 Task: Look for space in El Attaf, Algeria from 7th July, 2023 to 15th July, 2023 for 6 adults in price range Rs.15000 to Rs.20000. Place can be entire place with 3 bedrooms having 3 beds and 3 bathrooms. Property type can be house, flat, hotel. Amenities needed are: washing machine. Booking option can be shelf check-in. Required host language is .
Action: Mouse moved to (371, 77)
Screenshot: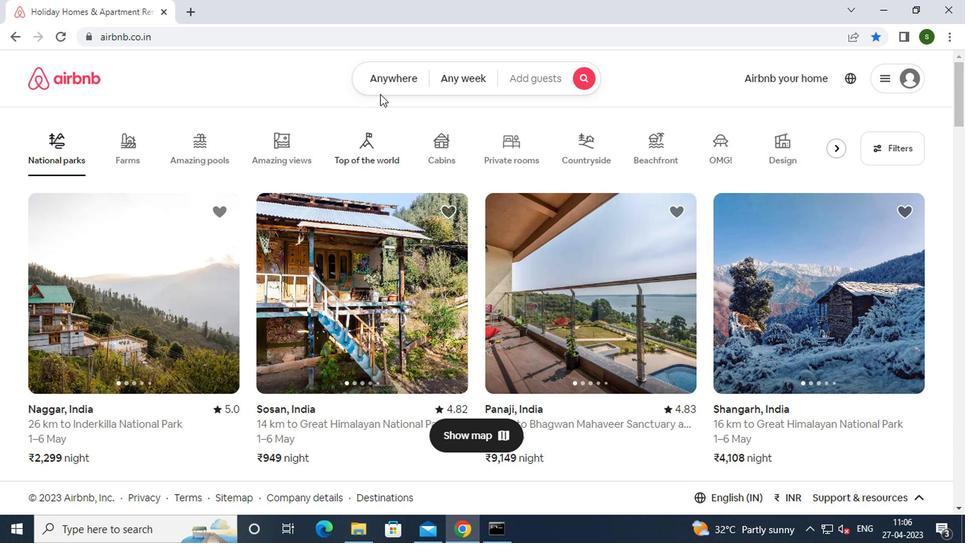 
Action: Mouse pressed left at (371, 77)
Screenshot: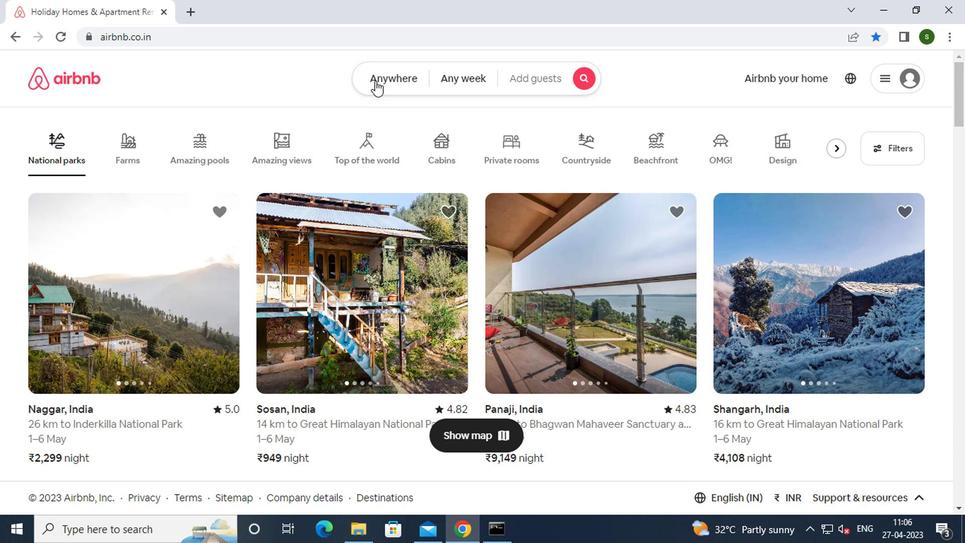 
Action: Mouse moved to (284, 140)
Screenshot: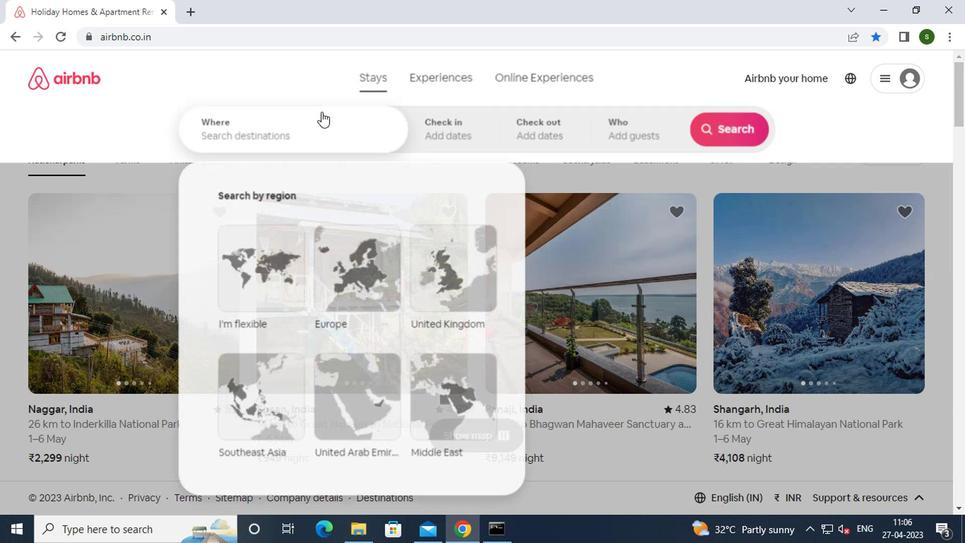 
Action: Mouse pressed left at (284, 140)
Screenshot: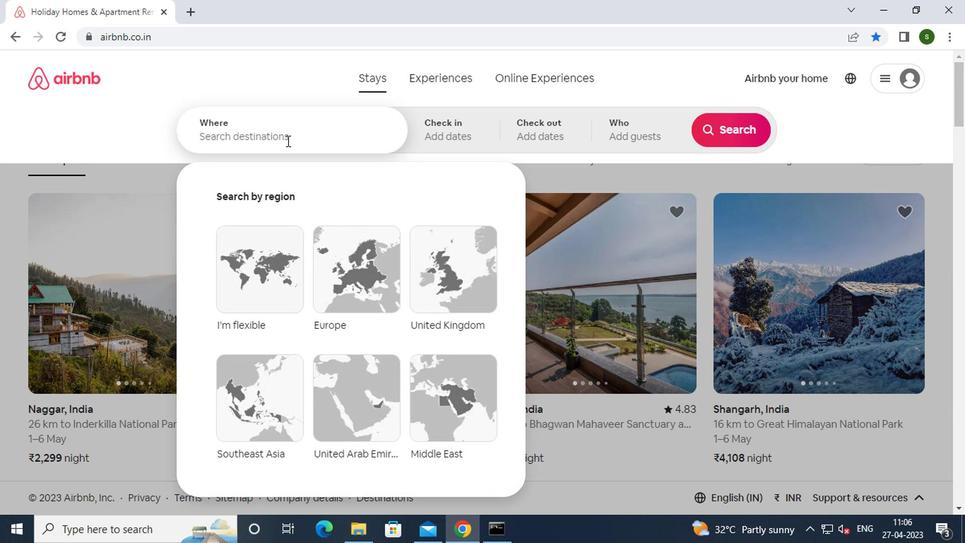 
Action: Key pressed e<Key.caps_lock>l<Key.space><Key.caps_lock>a<Key.caps_lock>ttaf
Screenshot: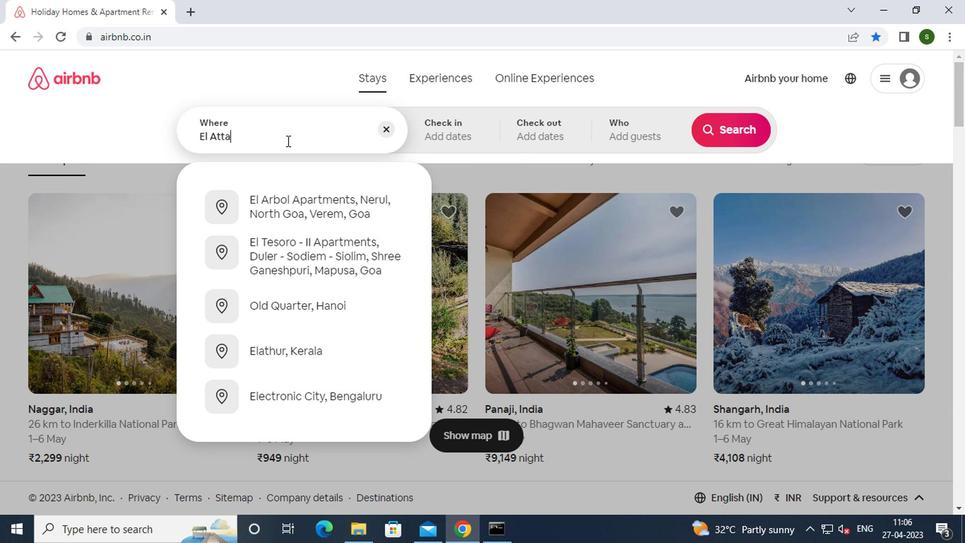 
Action: Mouse moved to (319, 206)
Screenshot: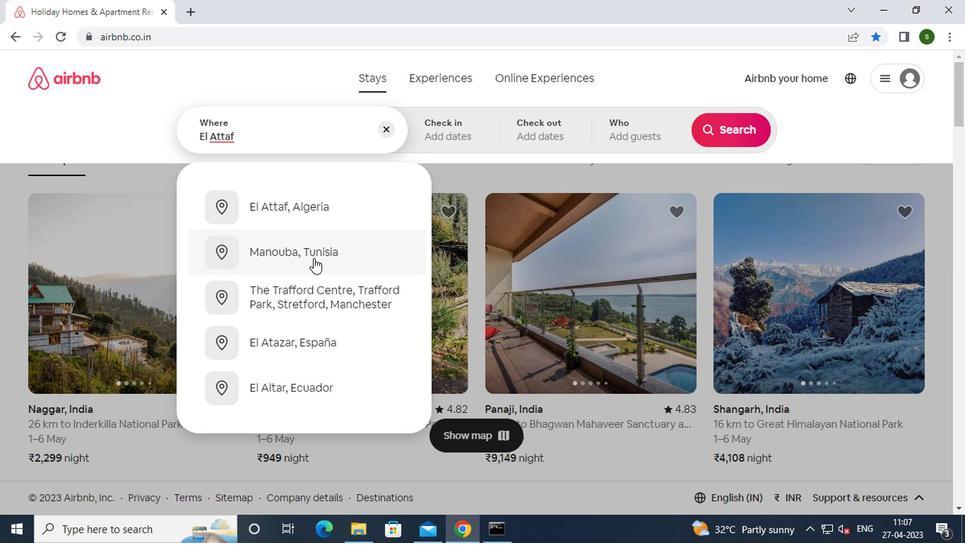 
Action: Mouse pressed left at (319, 206)
Screenshot: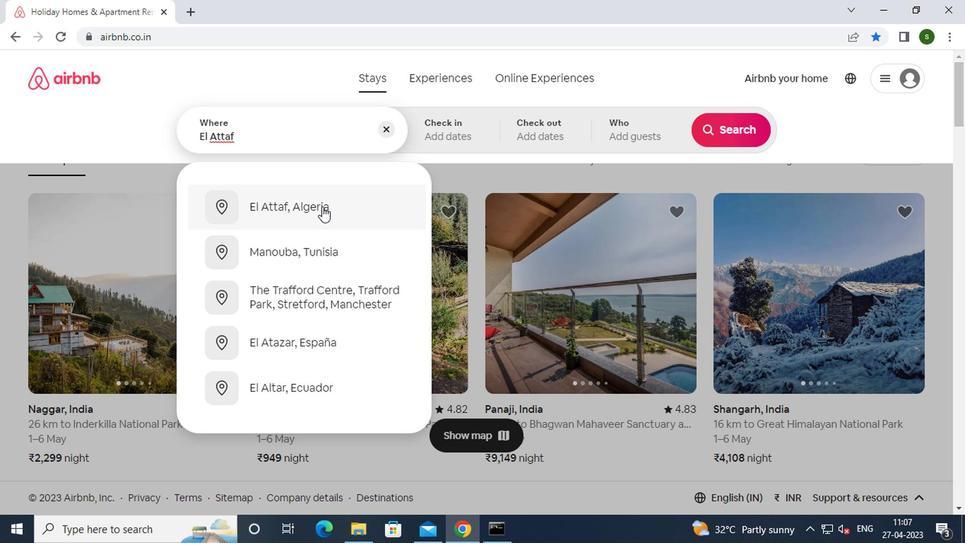 
Action: Mouse moved to (714, 241)
Screenshot: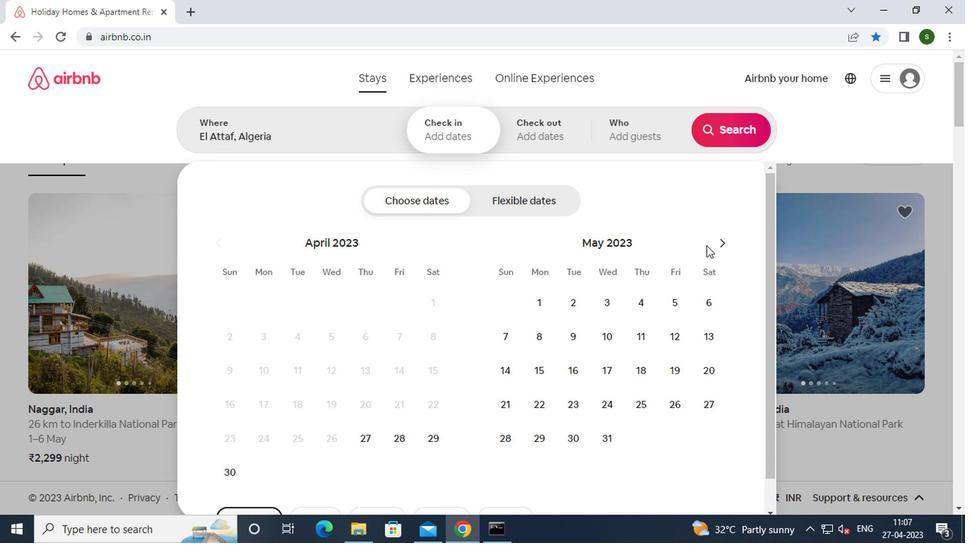 
Action: Mouse pressed left at (714, 241)
Screenshot: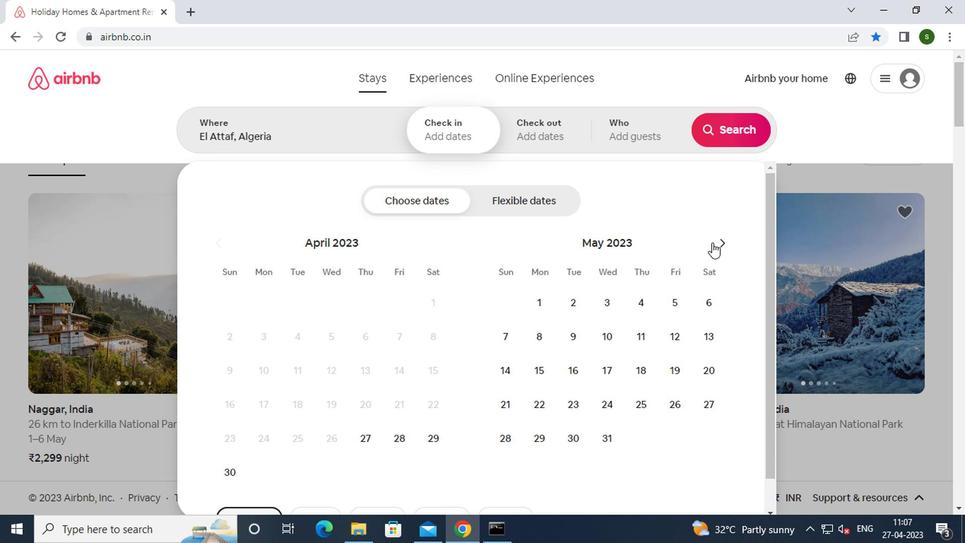 
Action: Mouse pressed left at (714, 241)
Screenshot: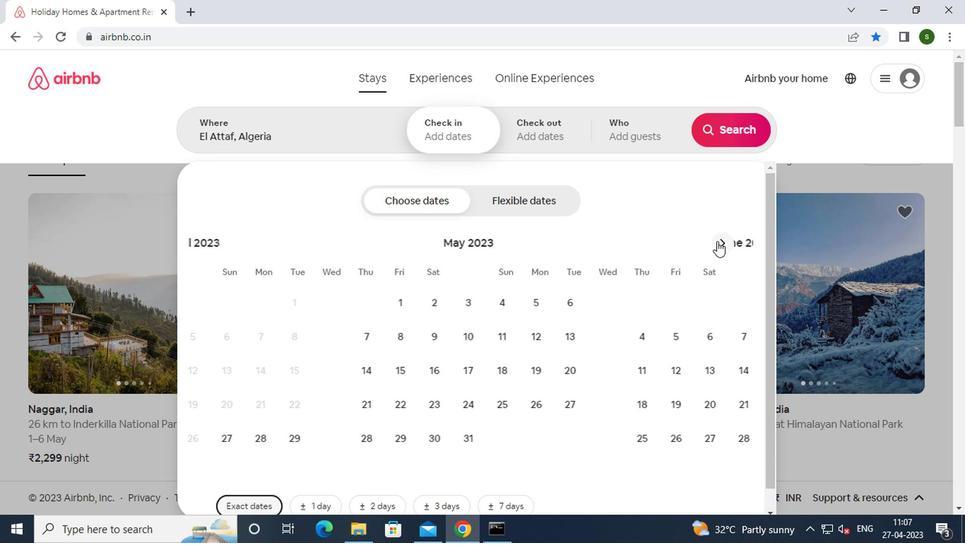 
Action: Mouse moved to (664, 329)
Screenshot: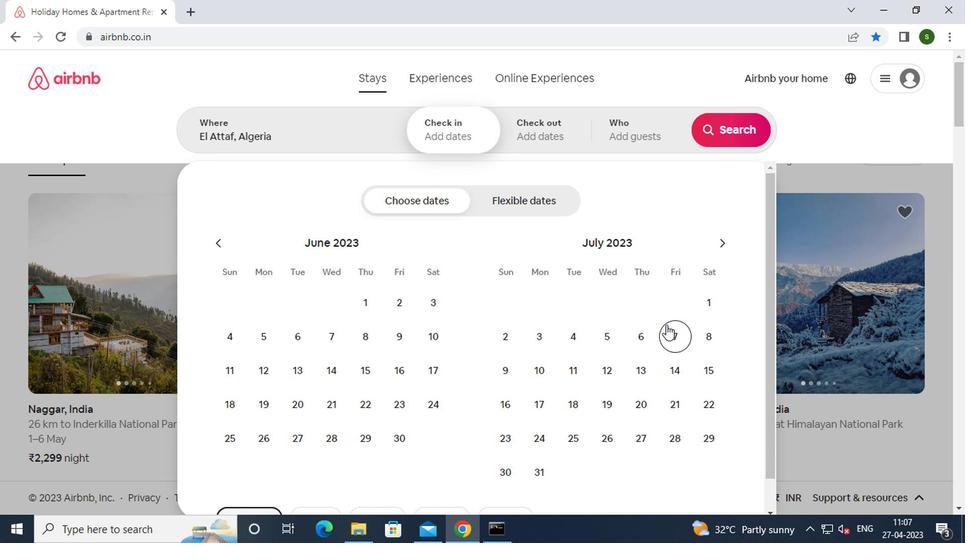 
Action: Mouse pressed left at (664, 329)
Screenshot: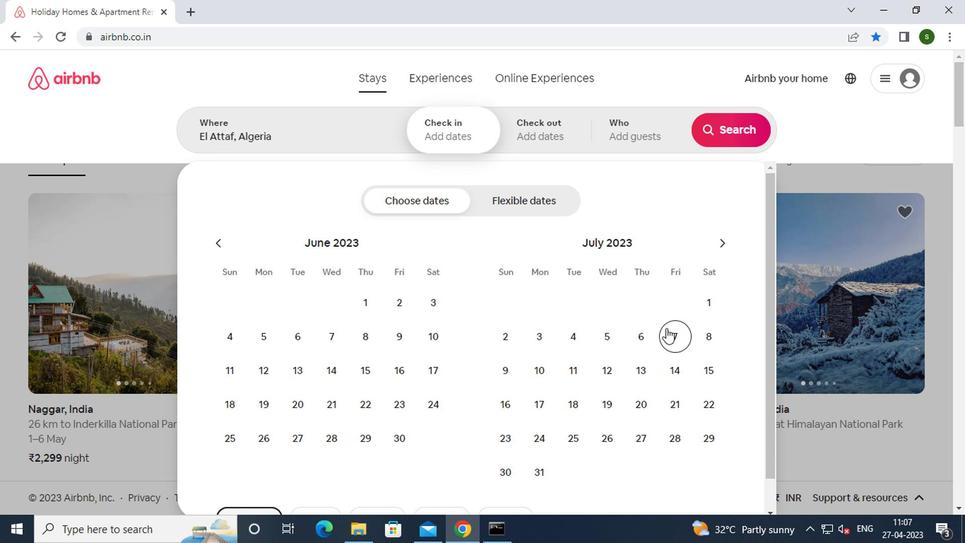 
Action: Mouse moved to (705, 358)
Screenshot: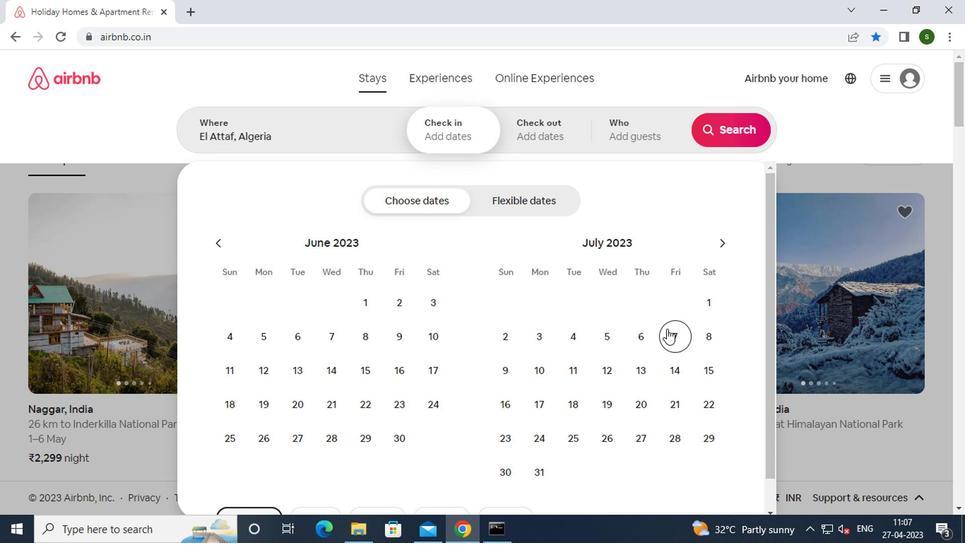 
Action: Mouse pressed left at (705, 358)
Screenshot: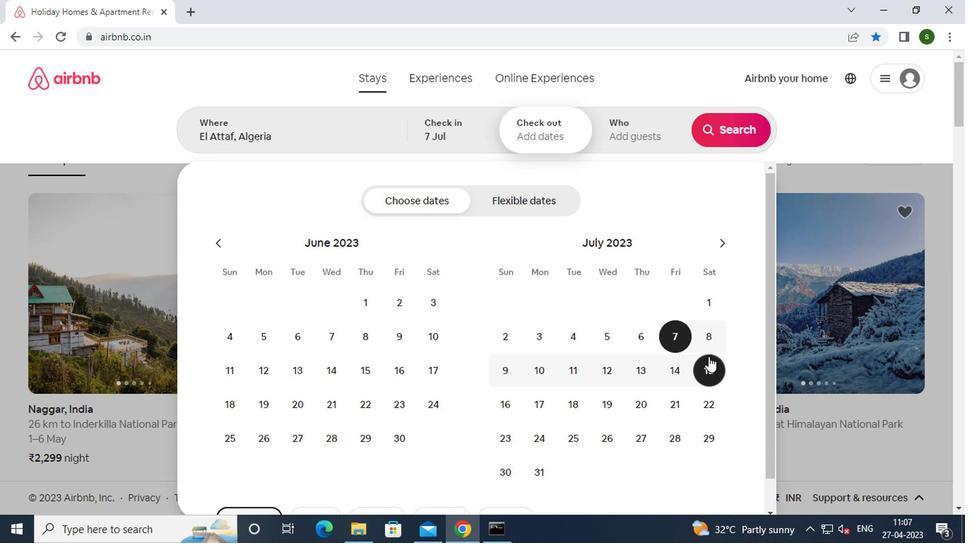 
Action: Mouse moved to (658, 132)
Screenshot: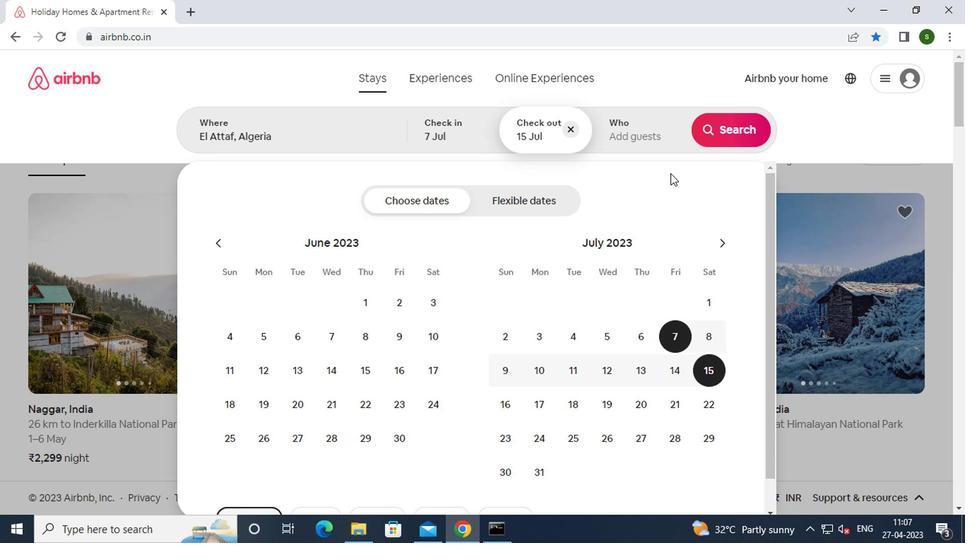 
Action: Mouse pressed left at (658, 132)
Screenshot: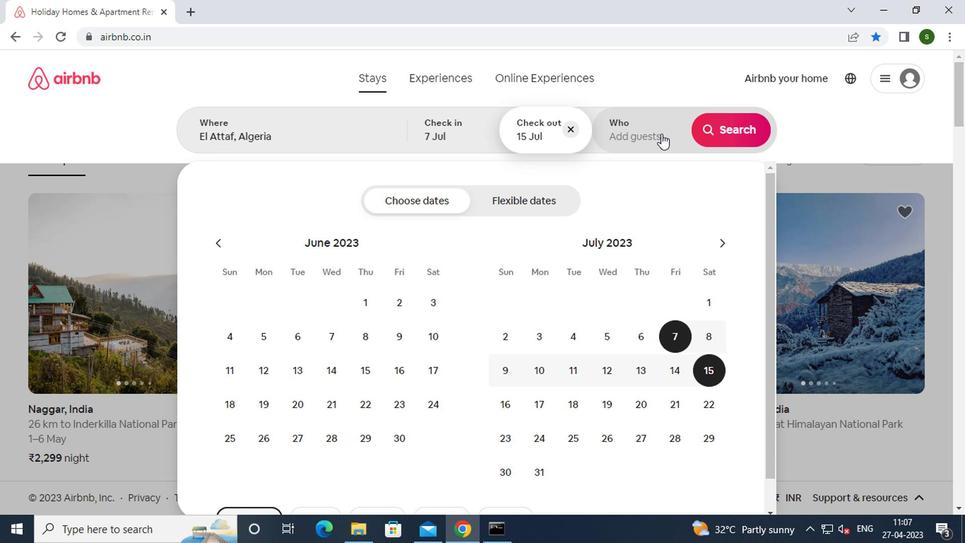 
Action: Mouse moved to (733, 207)
Screenshot: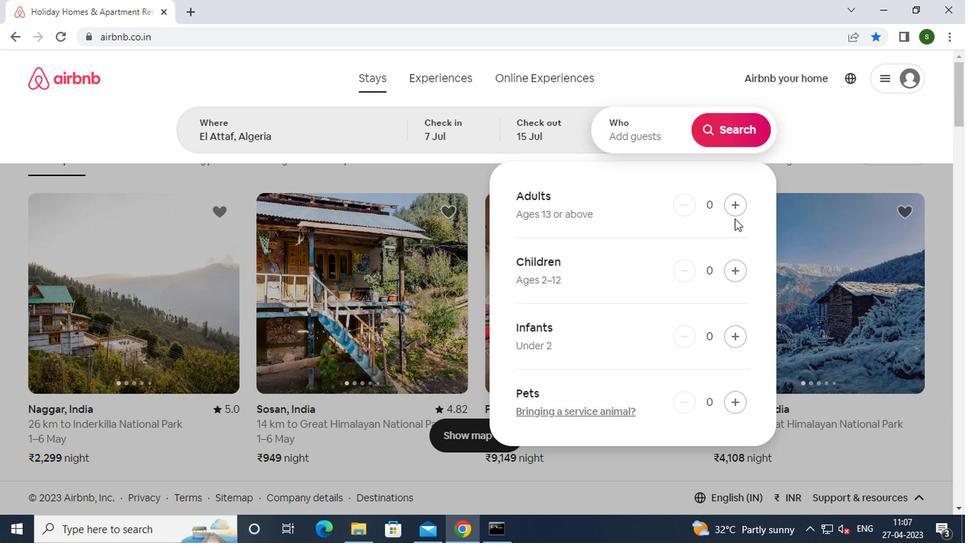 
Action: Mouse pressed left at (733, 207)
Screenshot: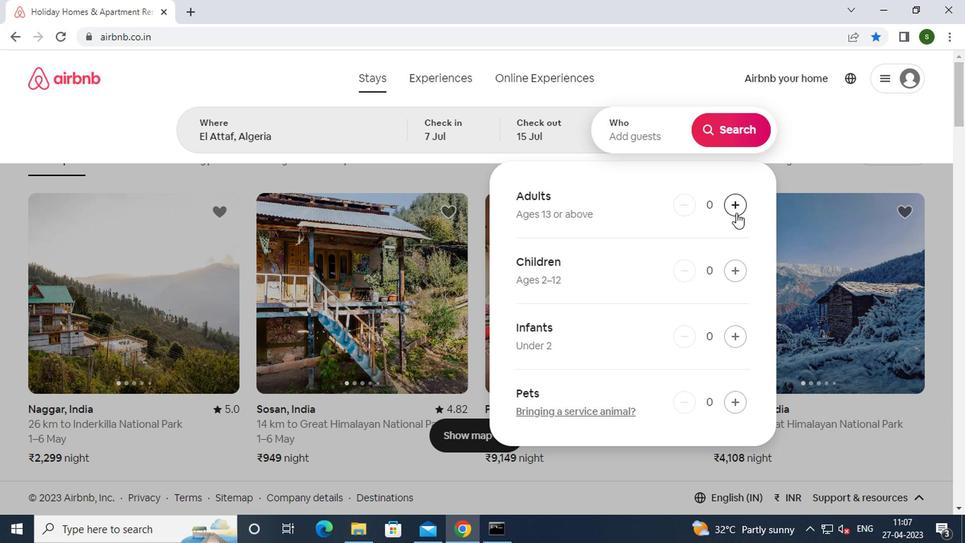 
Action: Mouse pressed left at (733, 207)
Screenshot: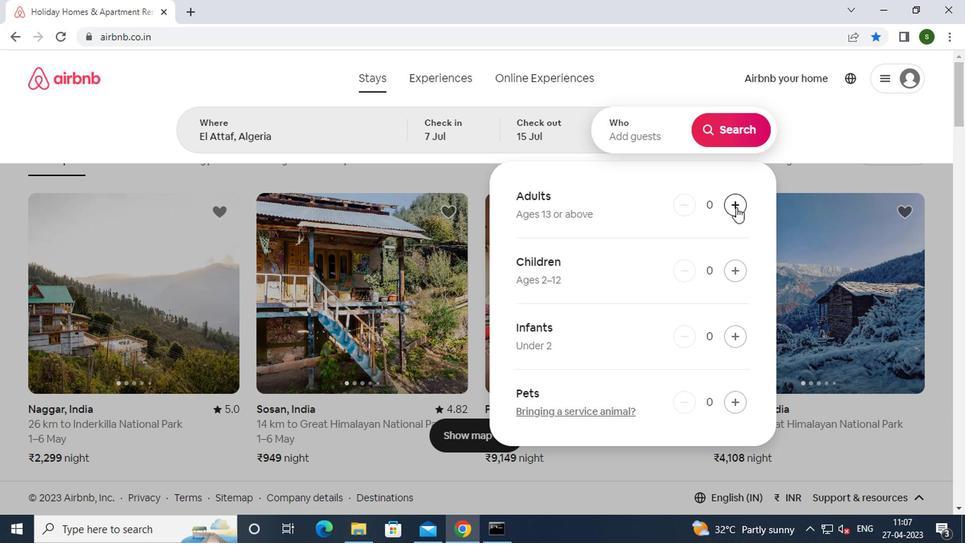 
Action: Mouse pressed left at (733, 207)
Screenshot: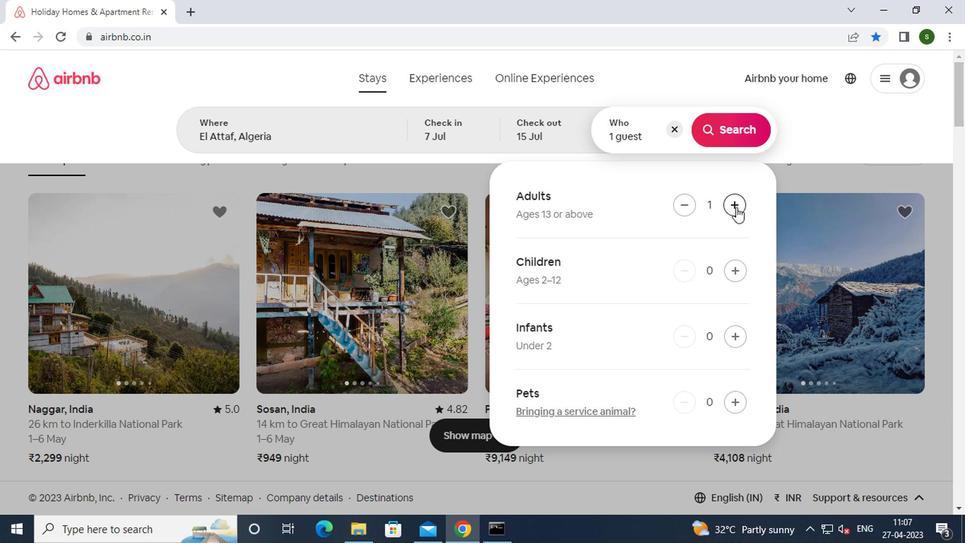 
Action: Mouse pressed left at (733, 207)
Screenshot: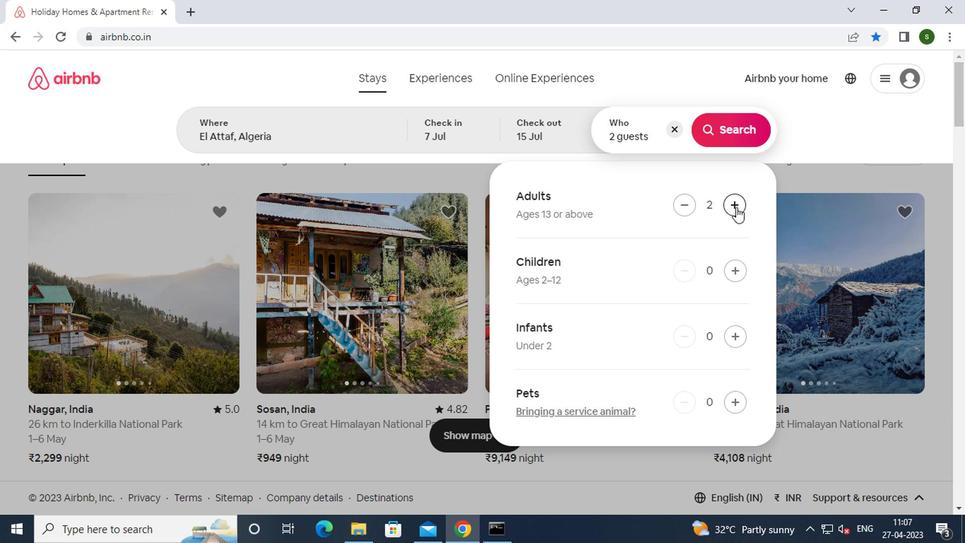 
Action: Mouse pressed left at (733, 207)
Screenshot: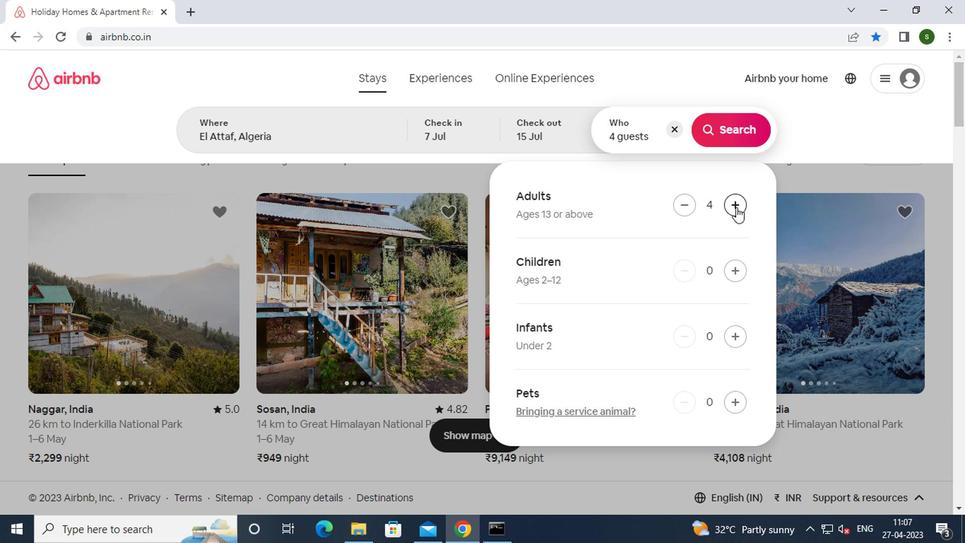 
Action: Mouse pressed left at (733, 207)
Screenshot: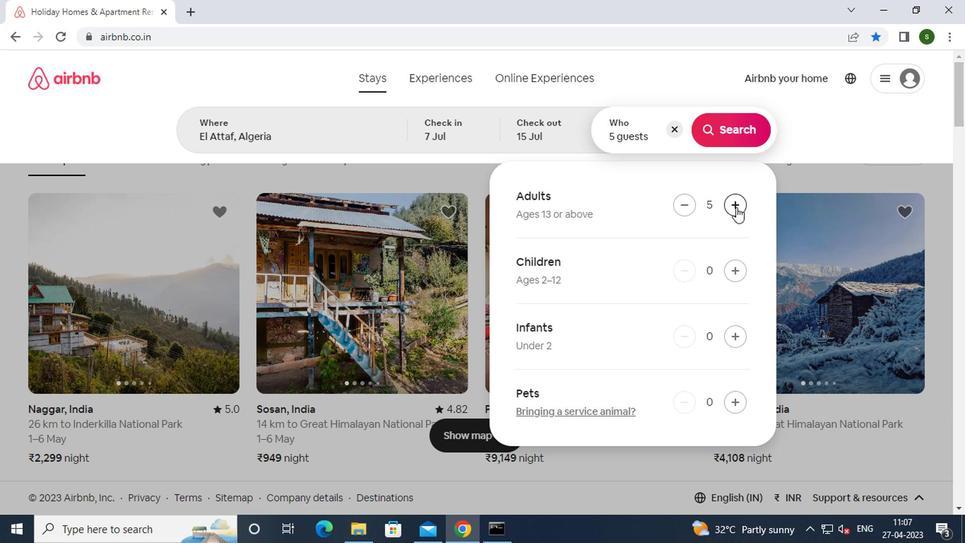 
Action: Mouse moved to (741, 134)
Screenshot: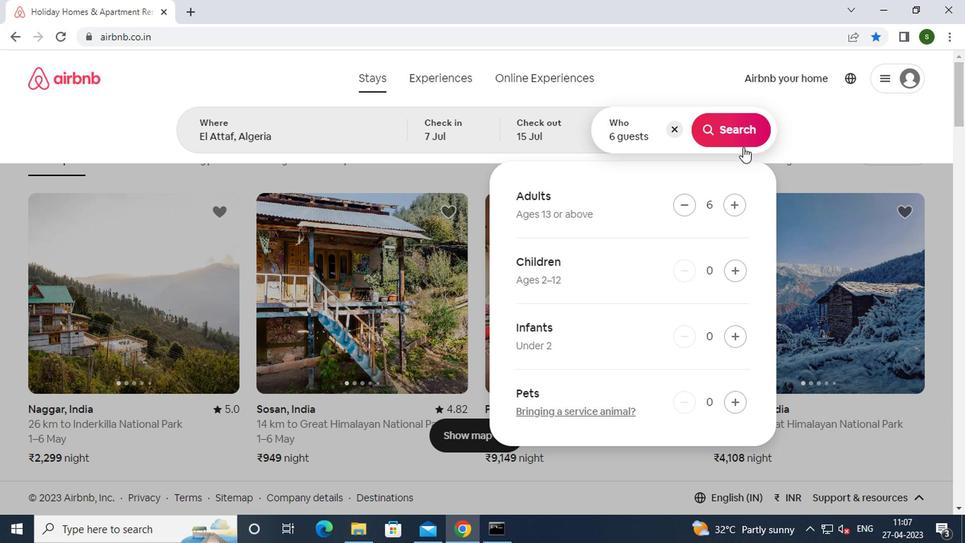
Action: Mouse pressed left at (741, 134)
Screenshot: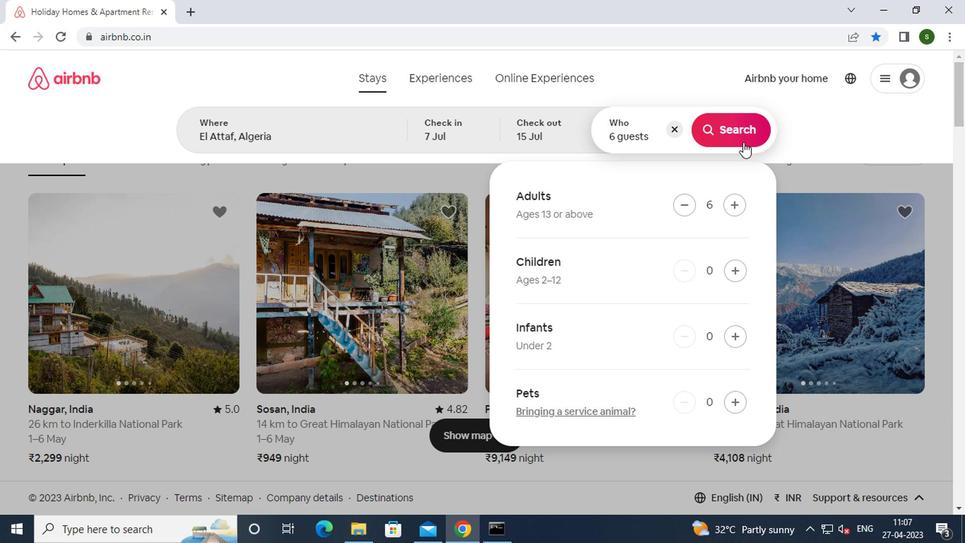 
Action: Mouse moved to (881, 134)
Screenshot: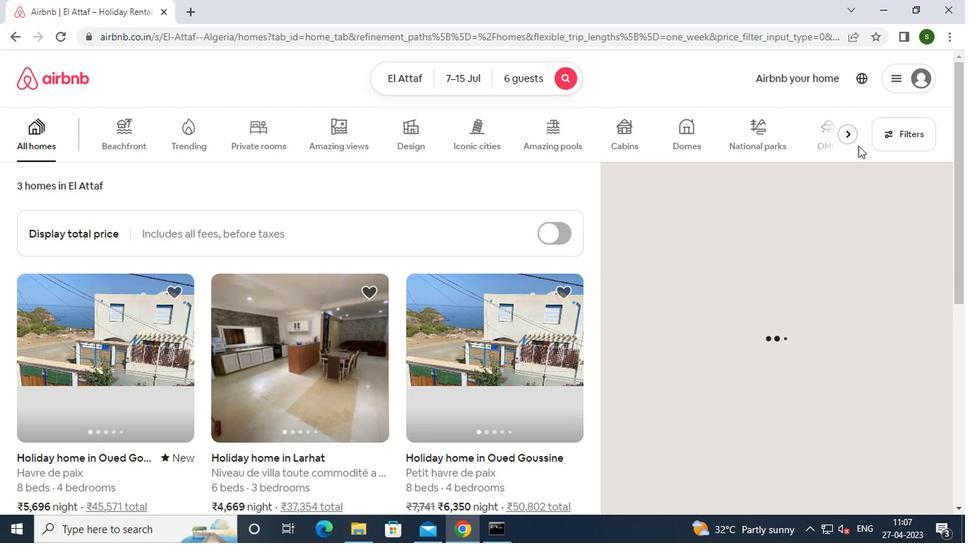 
Action: Mouse pressed left at (881, 134)
Screenshot: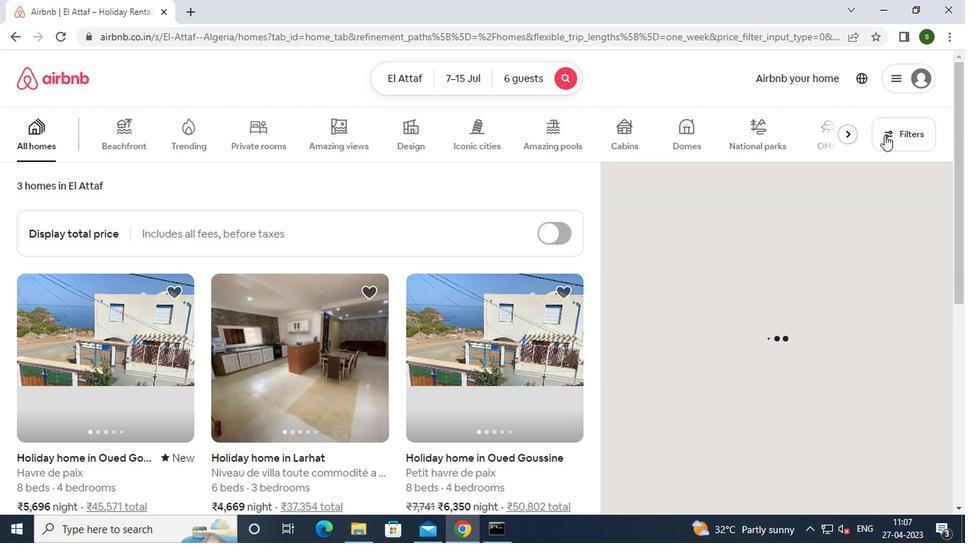 
Action: Mouse moved to (408, 308)
Screenshot: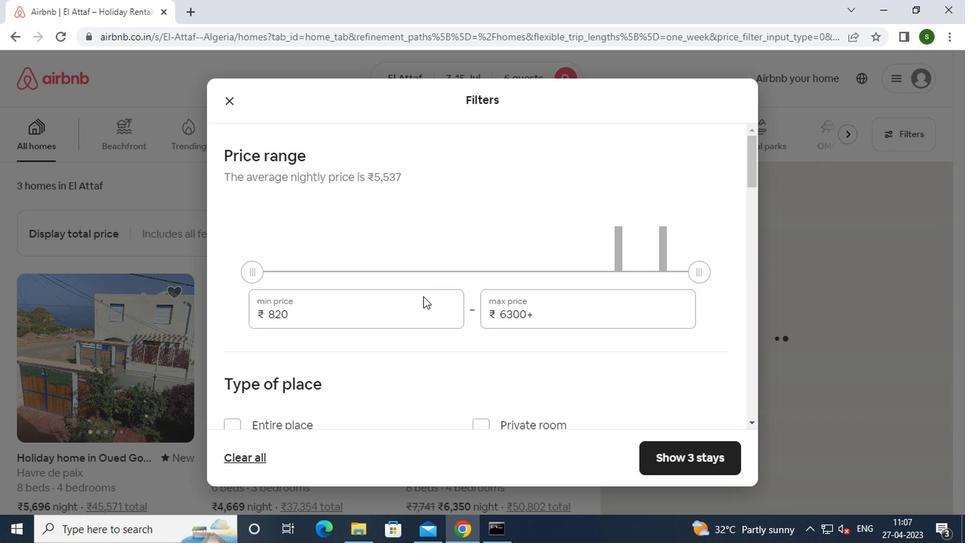 
Action: Mouse pressed left at (408, 308)
Screenshot: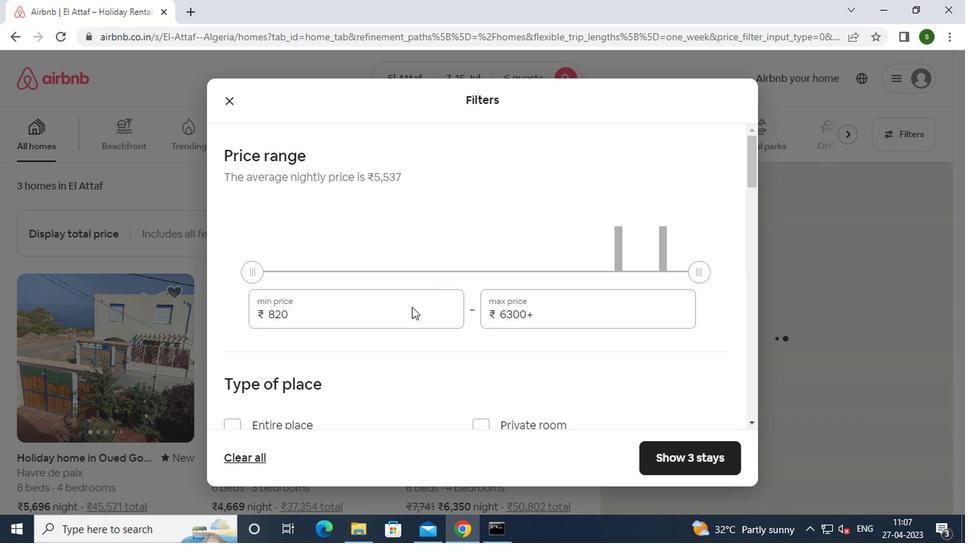 
Action: Mouse moved to (406, 308)
Screenshot: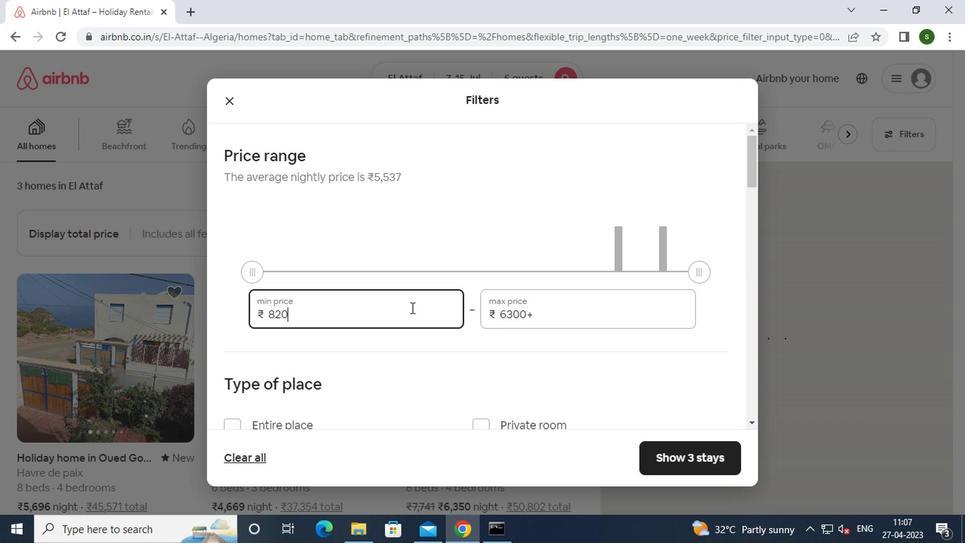 
Action: Key pressed <Key.backspace><Key.backspace><Key.backspace><Key.backspace><Key.backspace><Key.backspace><Key.backspace><Key.backspace><Key.backspace>15000
Screenshot: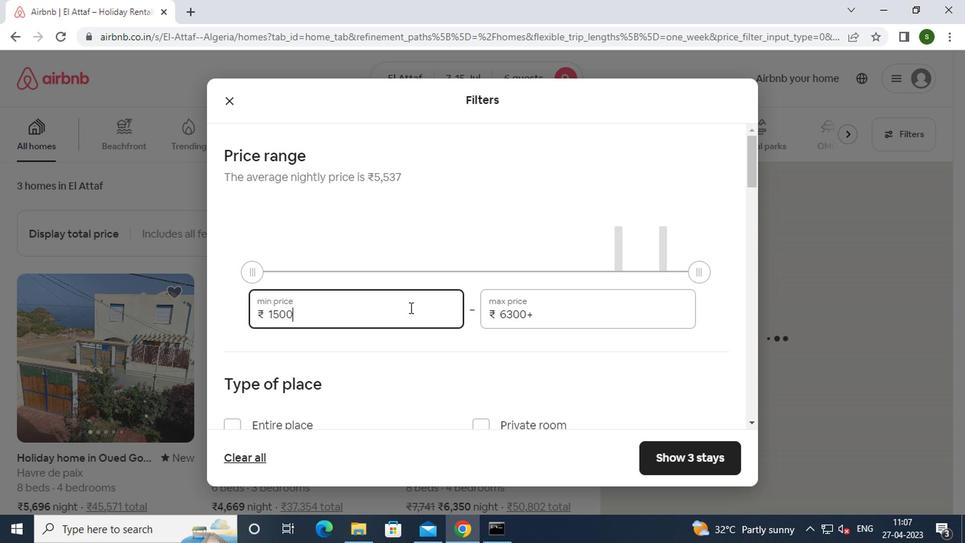 
Action: Mouse moved to (548, 319)
Screenshot: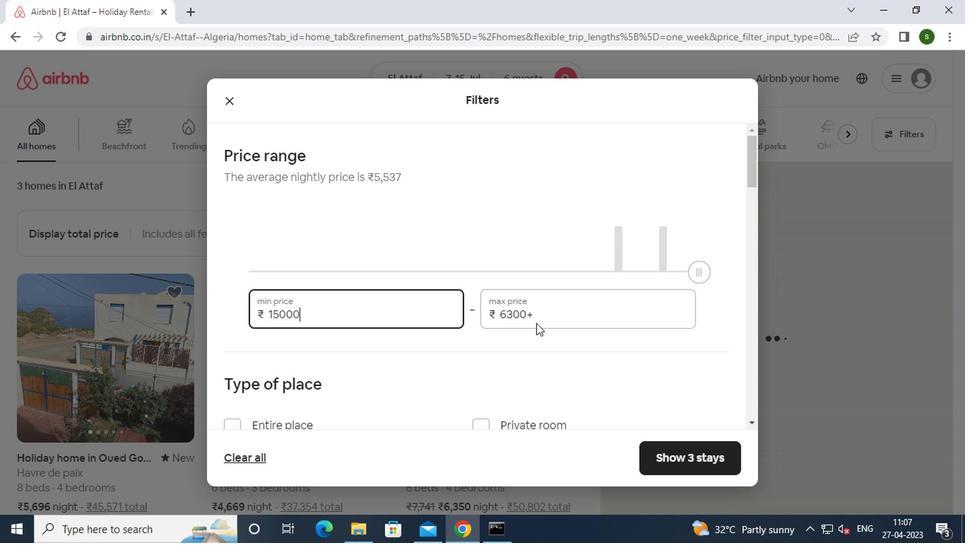 
Action: Mouse pressed left at (548, 319)
Screenshot: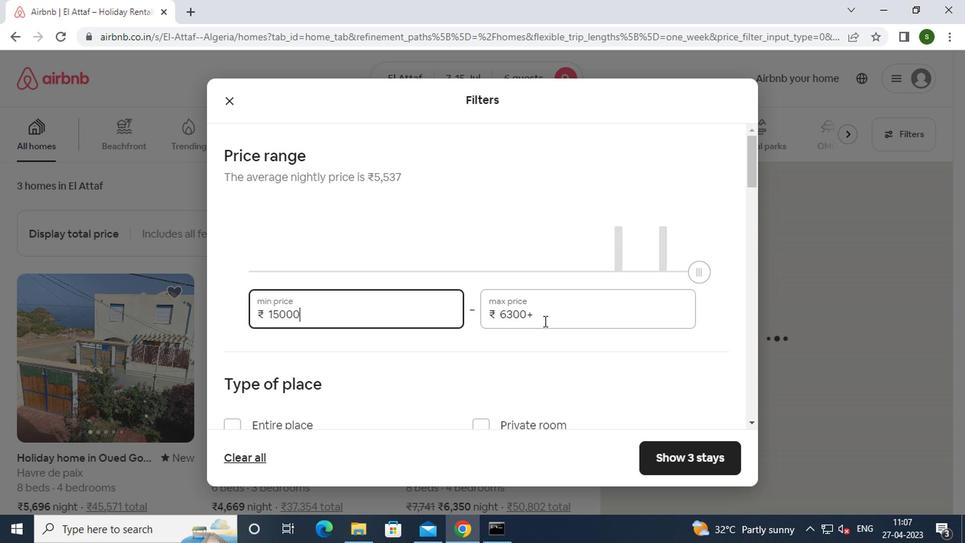 
Action: Key pressed <Key.backspace><Key.backspace><Key.backspace><Key.backspace><Key.backspace><Key.backspace><Key.backspace><Key.backspace><Key.backspace>20000
Screenshot: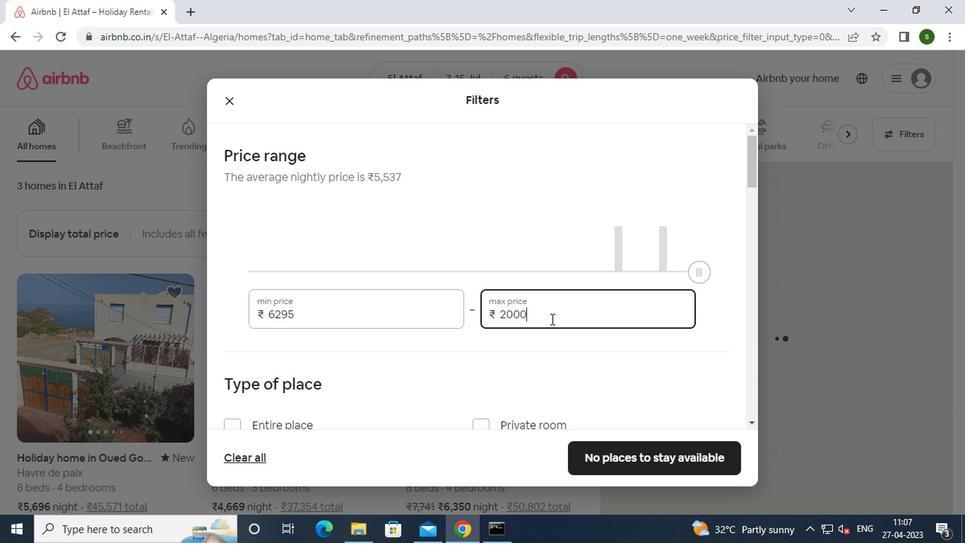 
Action: Mouse moved to (378, 350)
Screenshot: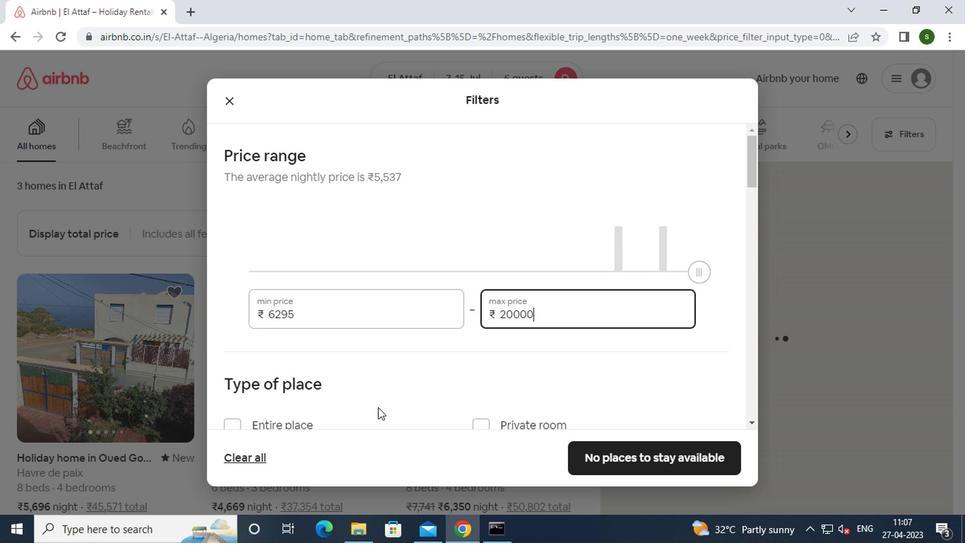 
Action: Mouse scrolled (378, 350) with delta (0, 0)
Screenshot: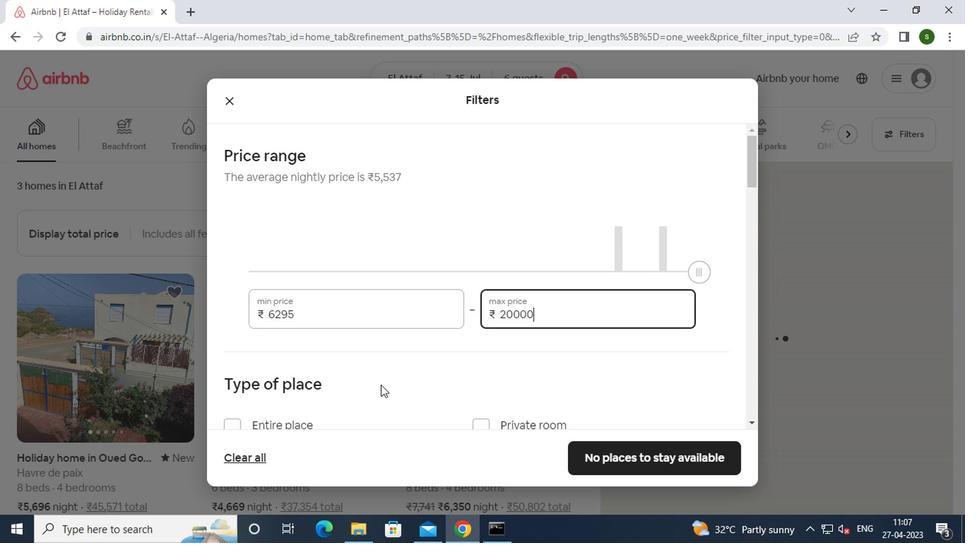 
Action: Mouse scrolled (378, 350) with delta (0, 0)
Screenshot: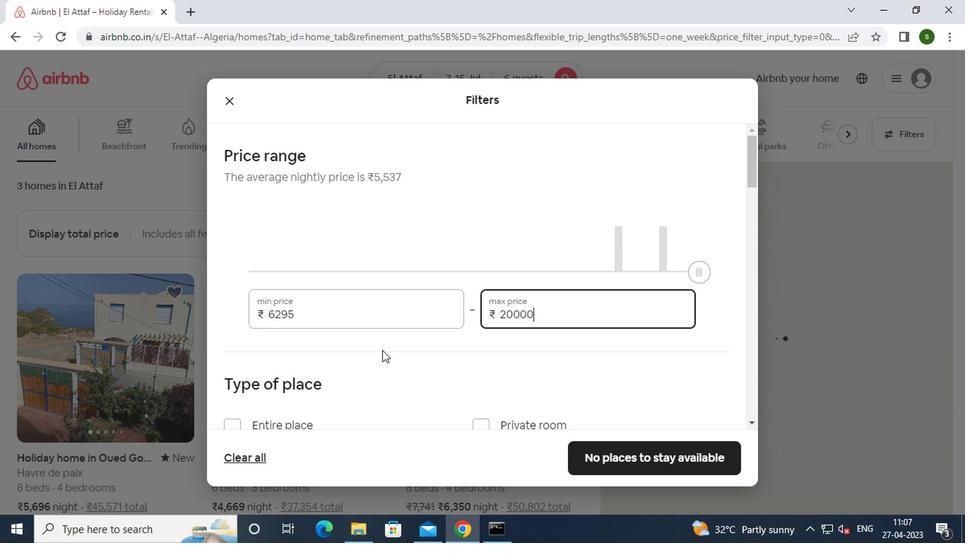 
Action: Mouse moved to (246, 289)
Screenshot: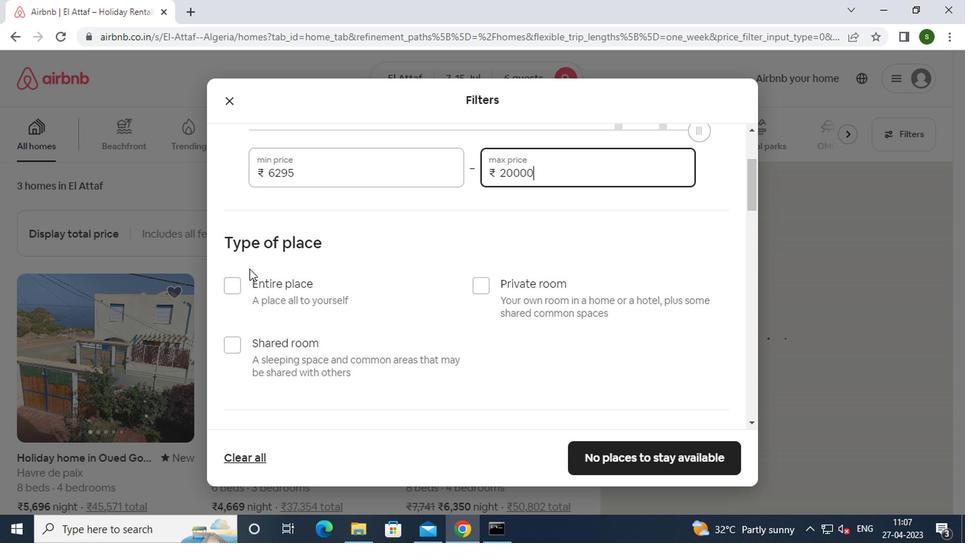 
Action: Mouse pressed left at (246, 289)
Screenshot: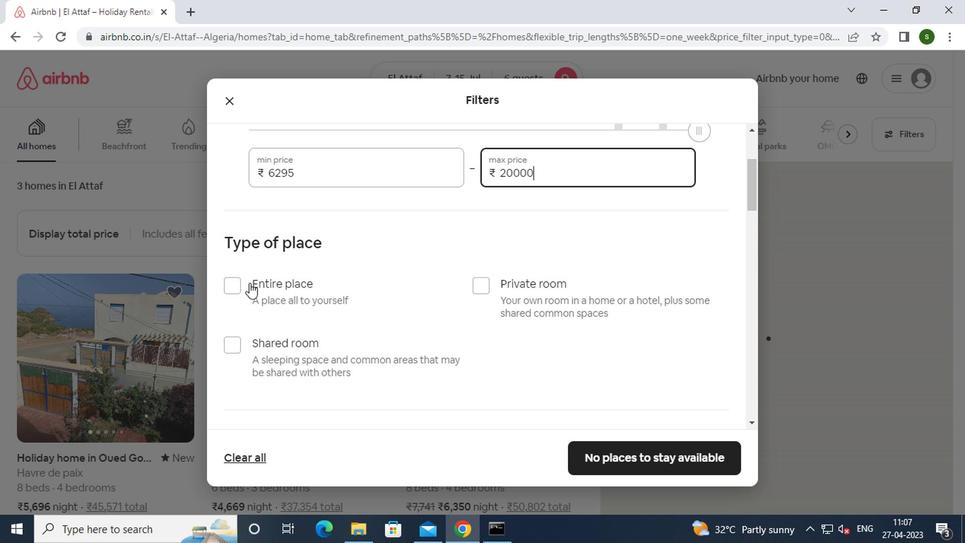 
Action: Mouse moved to (393, 285)
Screenshot: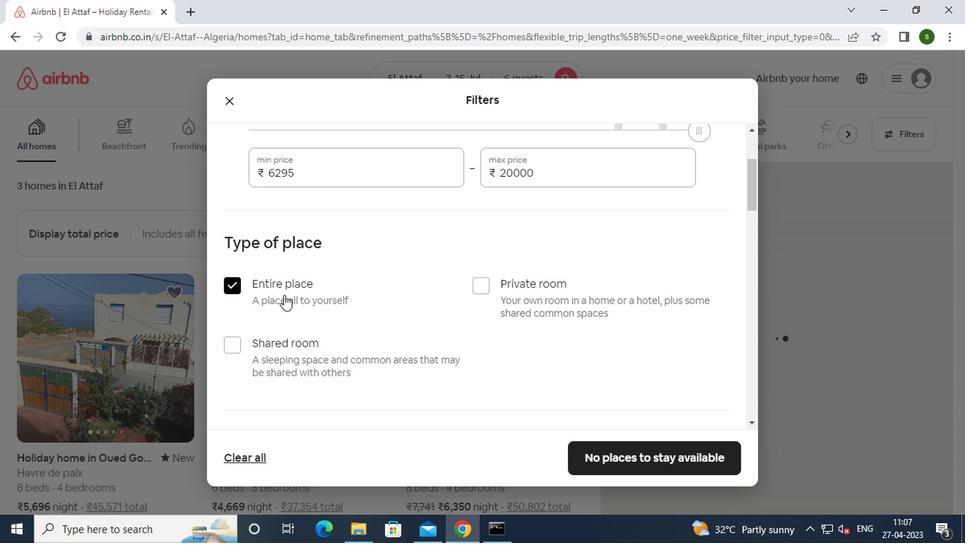 
Action: Mouse scrolled (393, 284) with delta (0, -1)
Screenshot: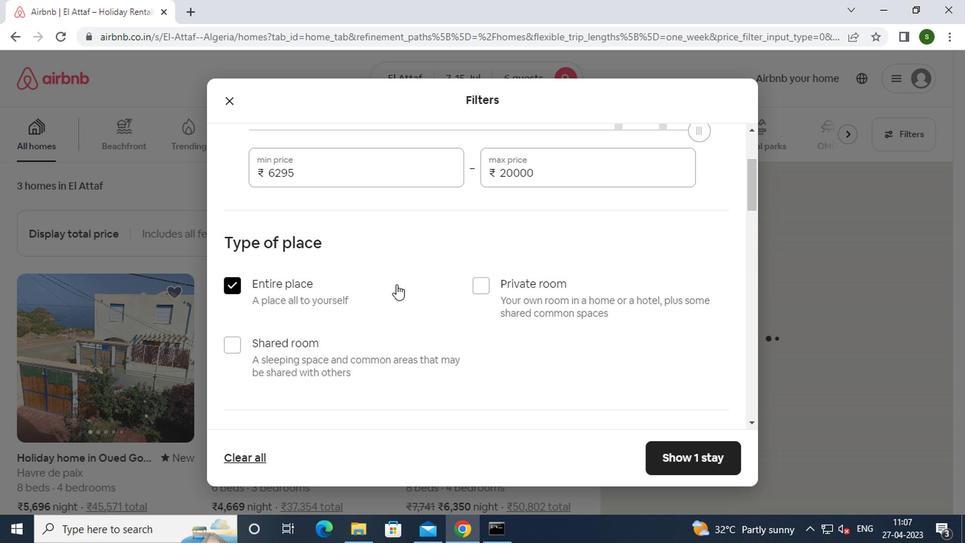 
Action: Mouse scrolled (393, 284) with delta (0, -1)
Screenshot: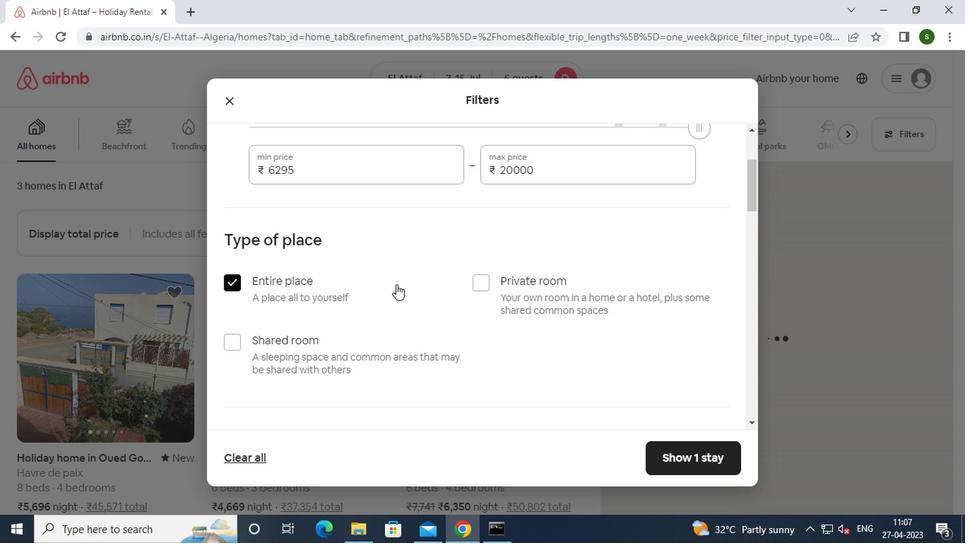 
Action: Mouse scrolled (393, 284) with delta (0, -1)
Screenshot: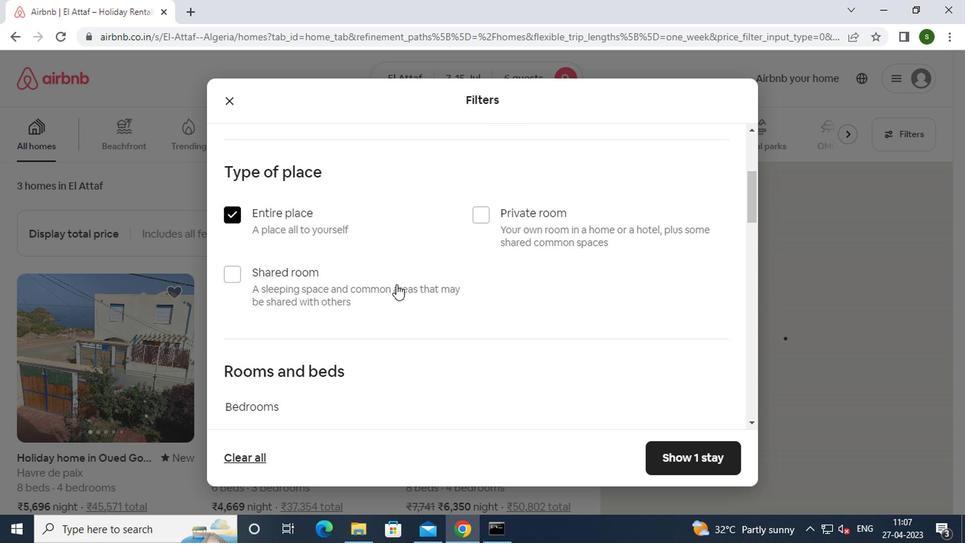 
Action: Mouse scrolled (393, 284) with delta (0, -1)
Screenshot: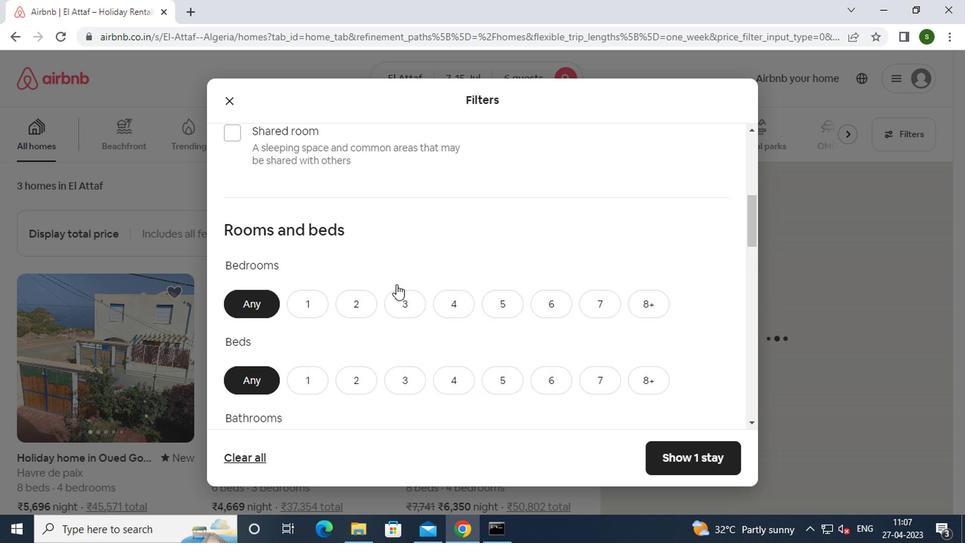 
Action: Mouse moved to (400, 241)
Screenshot: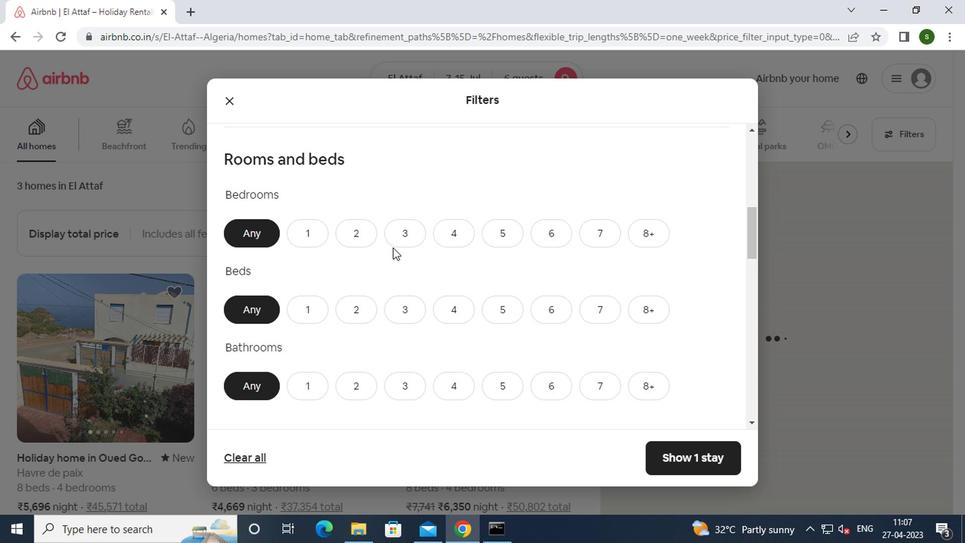 
Action: Mouse pressed left at (400, 241)
Screenshot: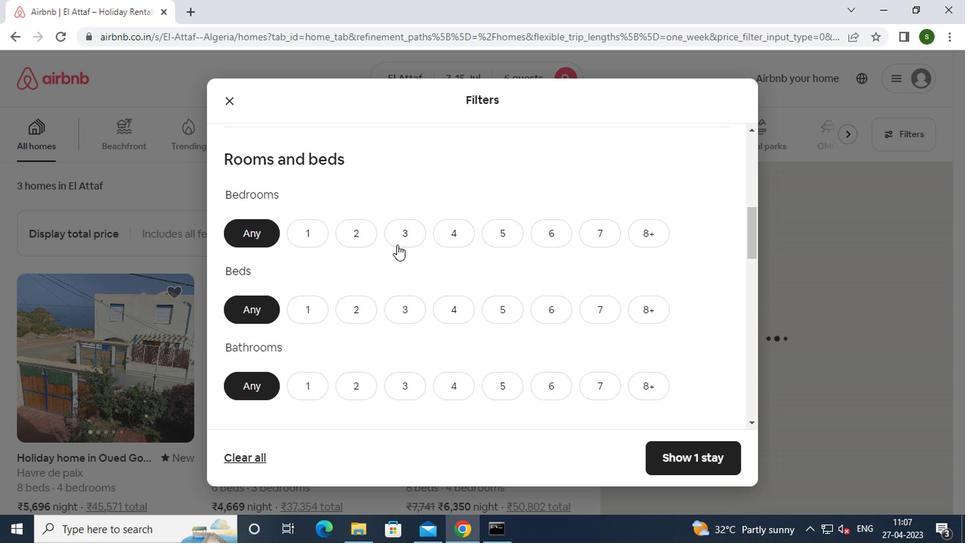 
Action: Mouse moved to (402, 306)
Screenshot: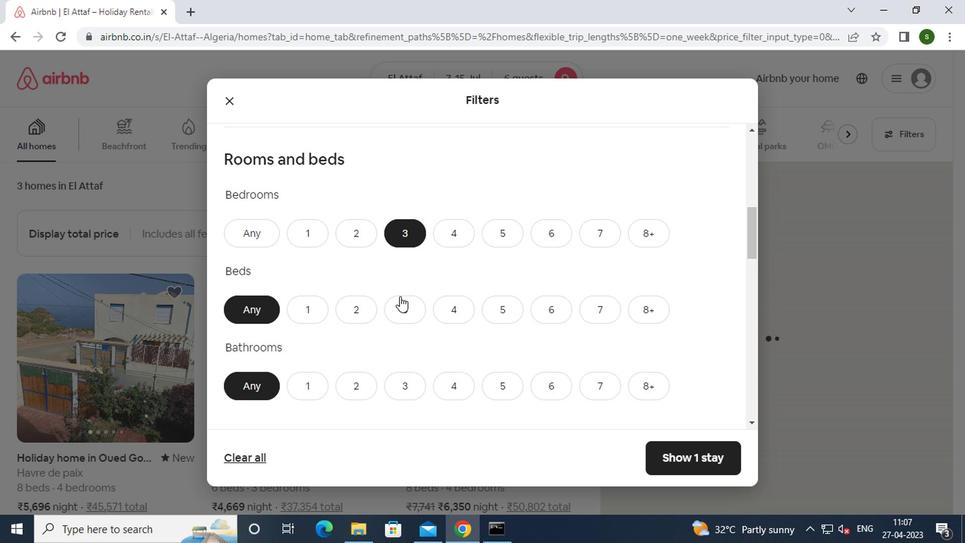 
Action: Mouse pressed left at (402, 306)
Screenshot: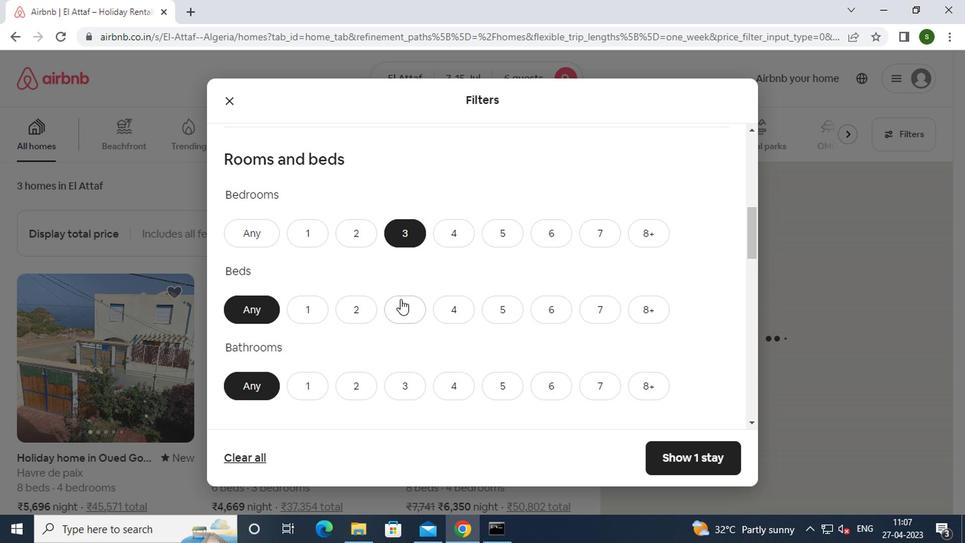 
Action: Mouse moved to (401, 383)
Screenshot: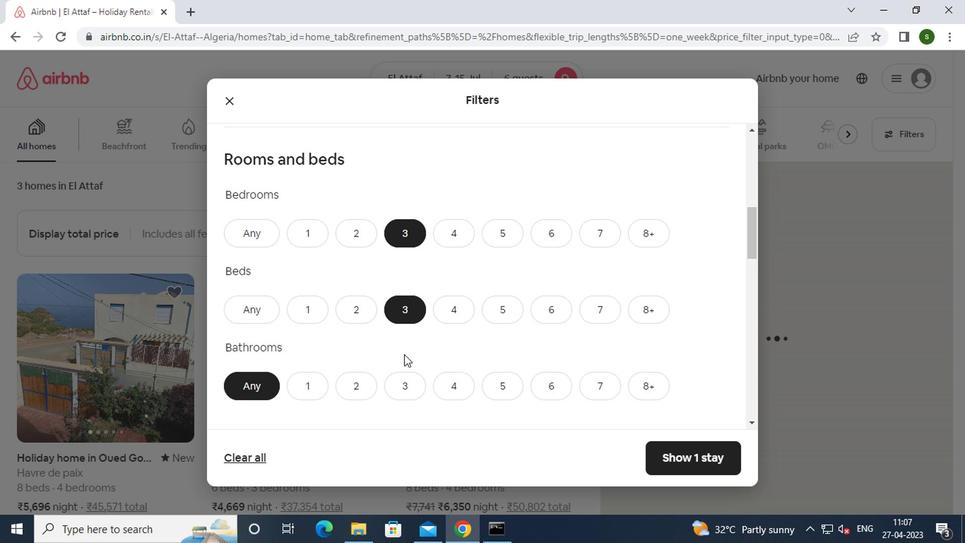 
Action: Mouse pressed left at (401, 383)
Screenshot: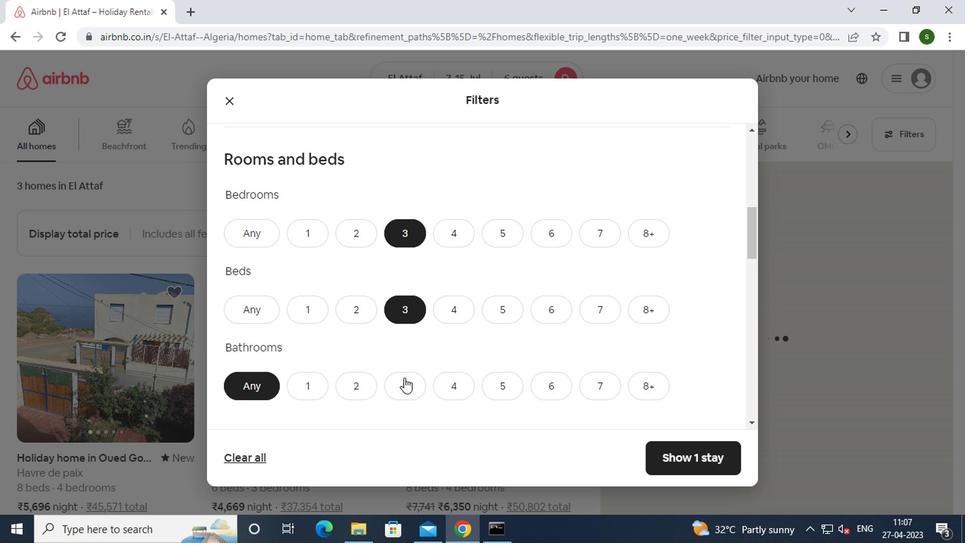
Action: Mouse moved to (430, 302)
Screenshot: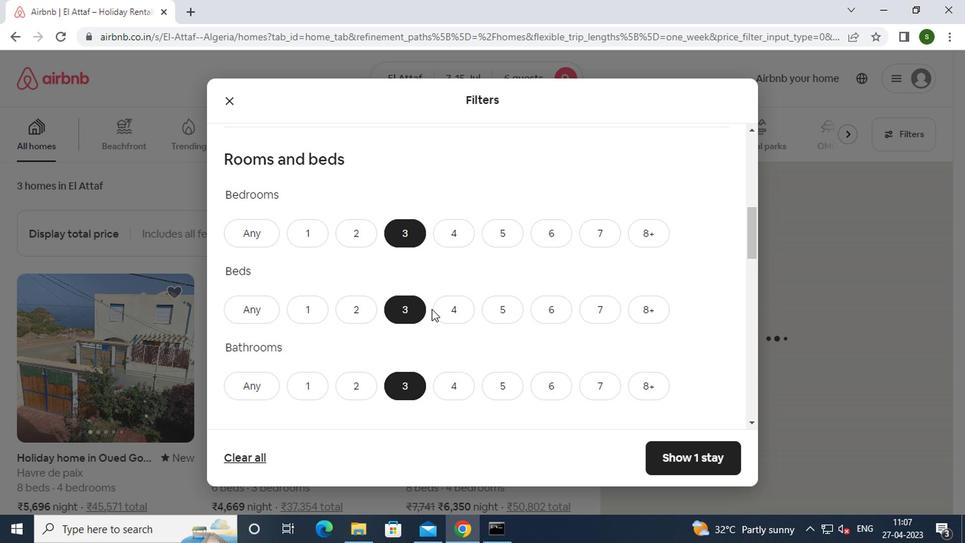 
Action: Mouse scrolled (430, 302) with delta (0, 0)
Screenshot: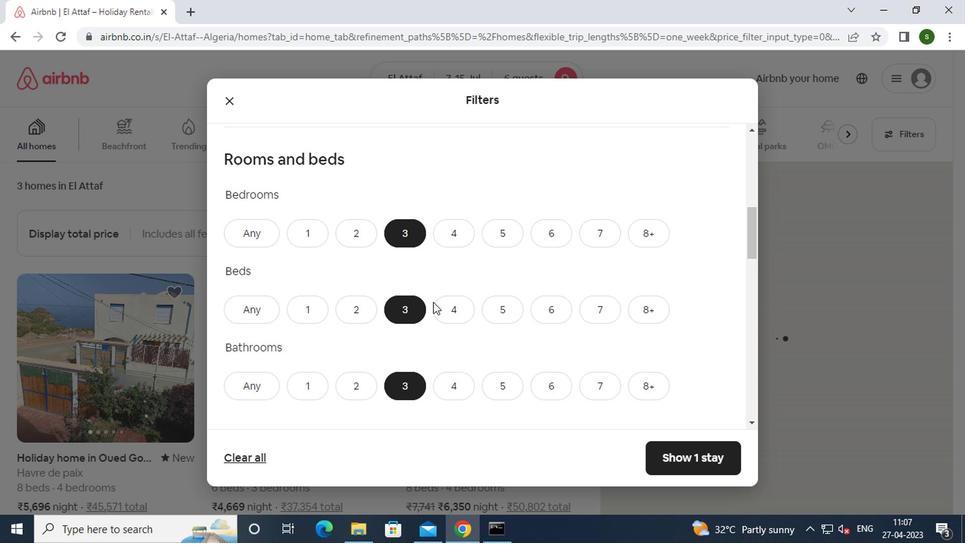
Action: Mouse scrolled (430, 302) with delta (0, 0)
Screenshot: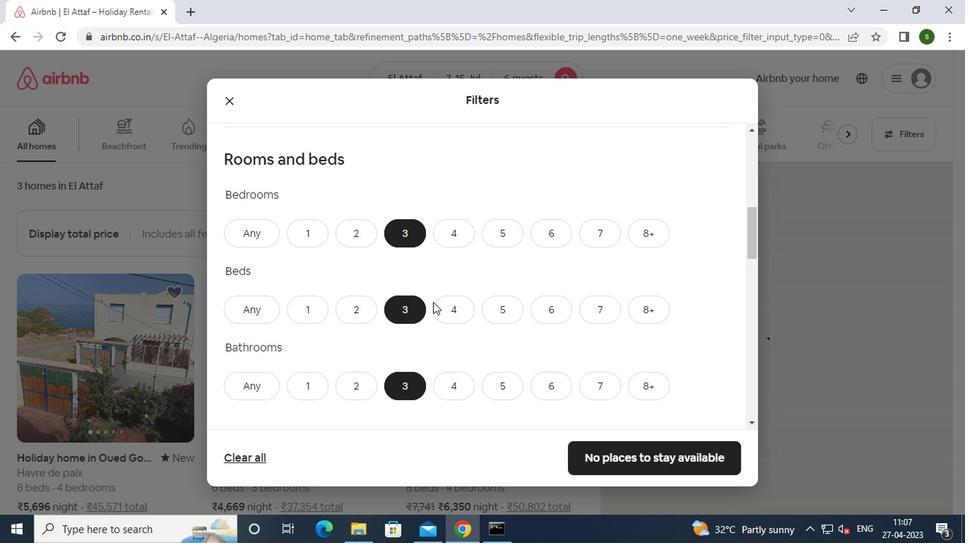 
Action: Mouse scrolled (430, 302) with delta (0, 0)
Screenshot: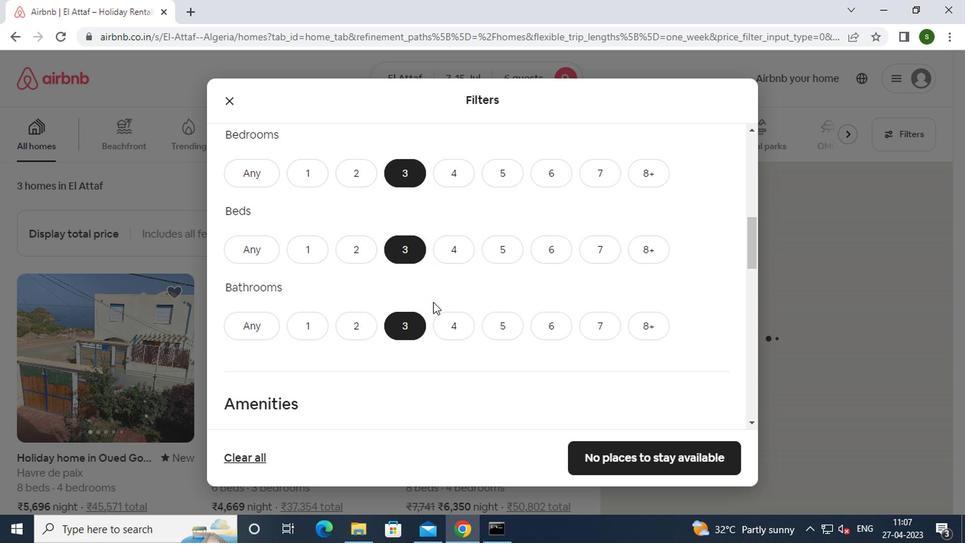 
Action: Mouse moved to (368, 317)
Screenshot: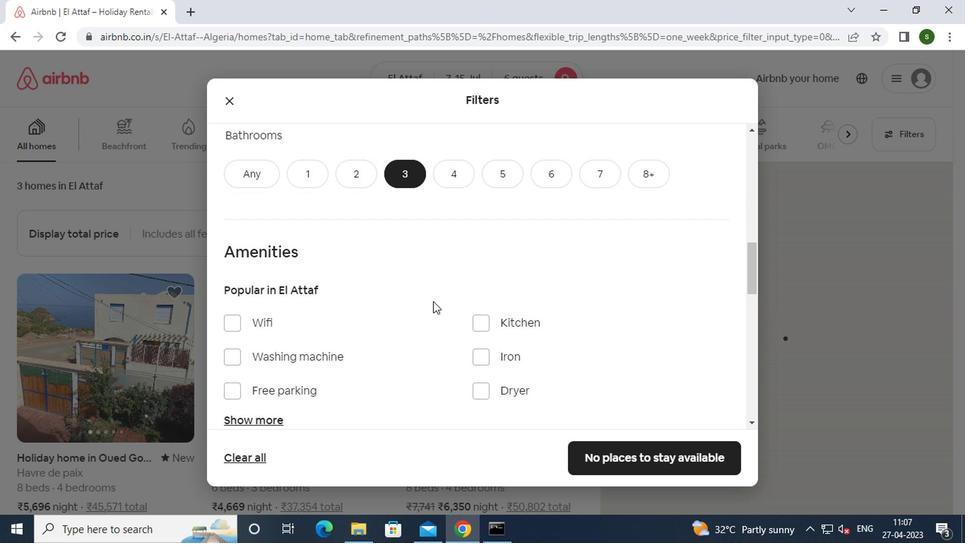 
Action: Mouse scrolled (368, 317) with delta (0, 0)
Screenshot: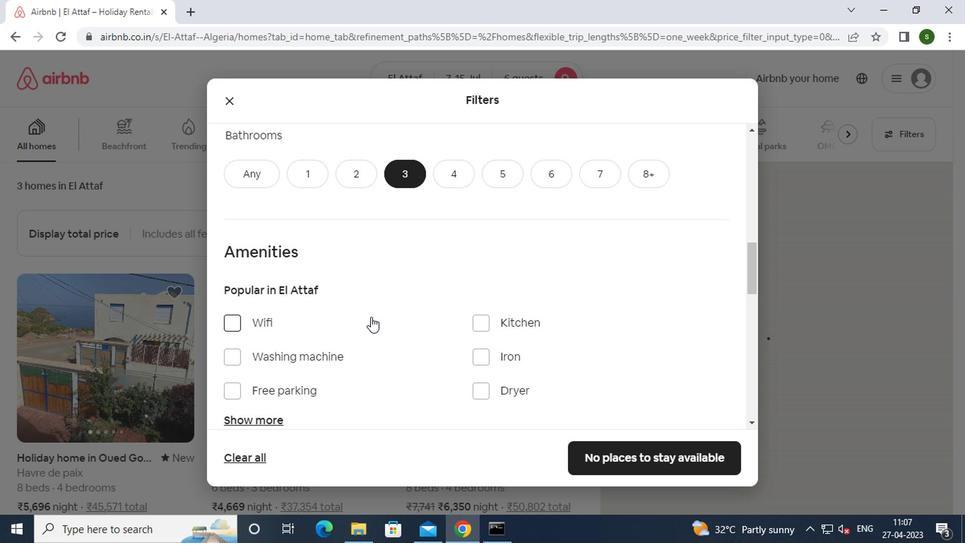 
Action: Mouse moved to (330, 283)
Screenshot: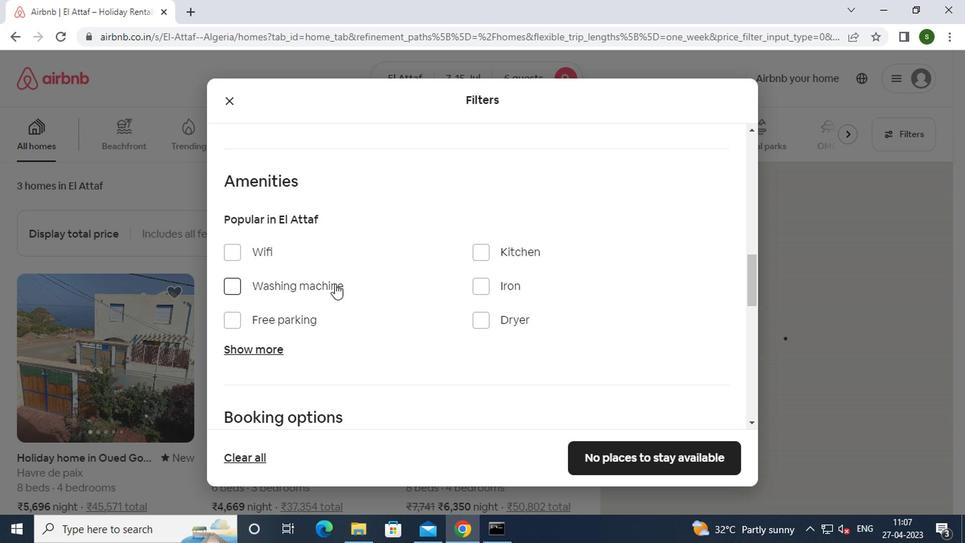 
Action: Mouse pressed left at (330, 283)
Screenshot: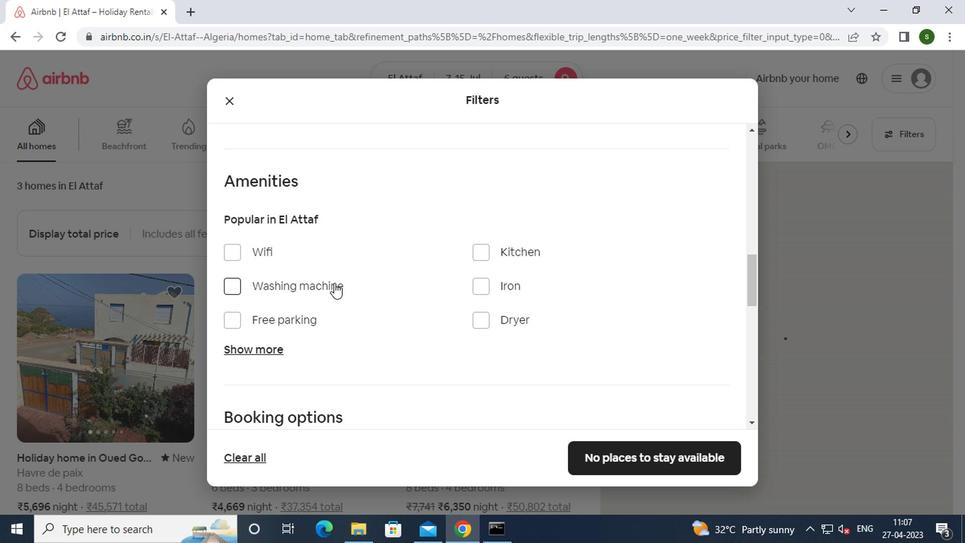 
Action: Mouse moved to (579, 281)
Screenshot: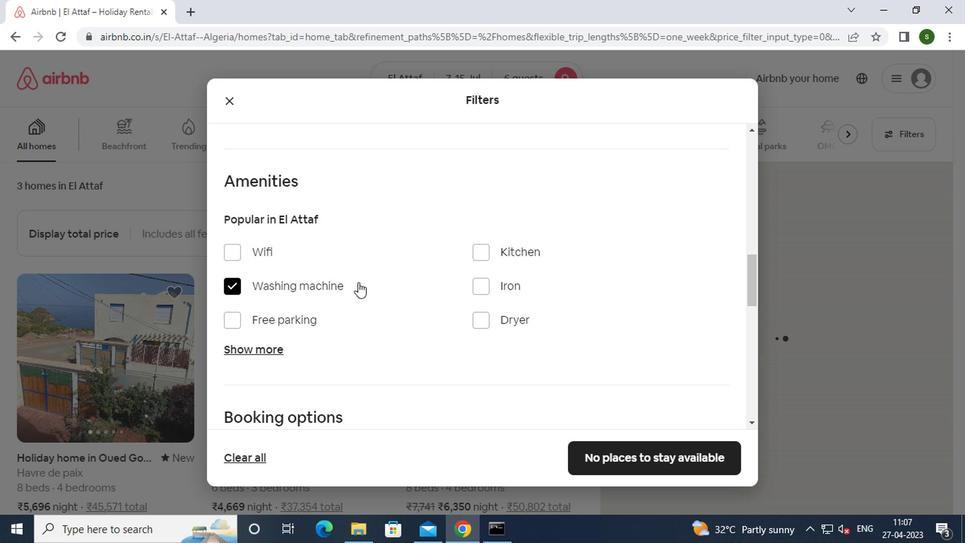 
Action: Mouse scrolled (579, 280) with delta (0, -1)
Screenshot: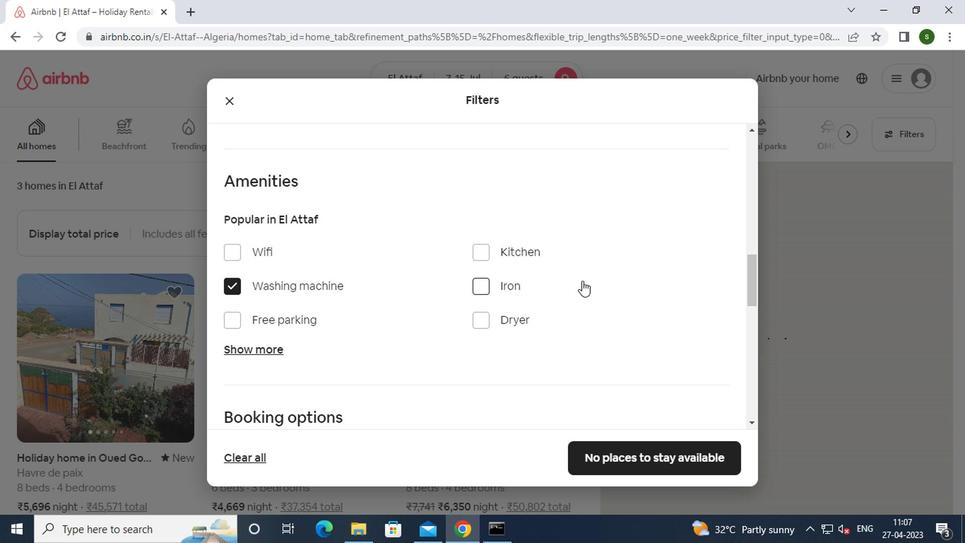 
Action: Mouse scrolled (579, 280) with delta (0, -1)
Screenshot: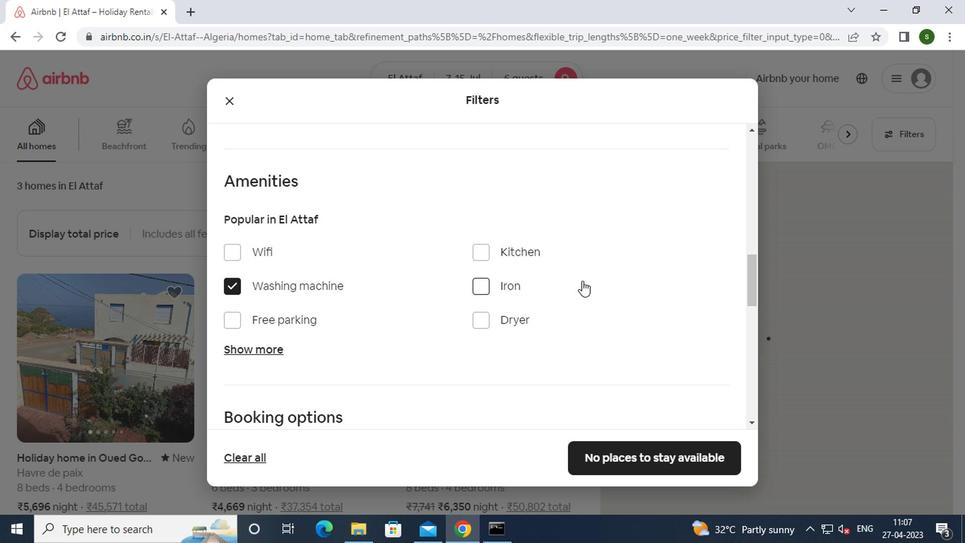 
Action: Mouse scrolled (579, 280) with delta (0, -1)
Screenshot: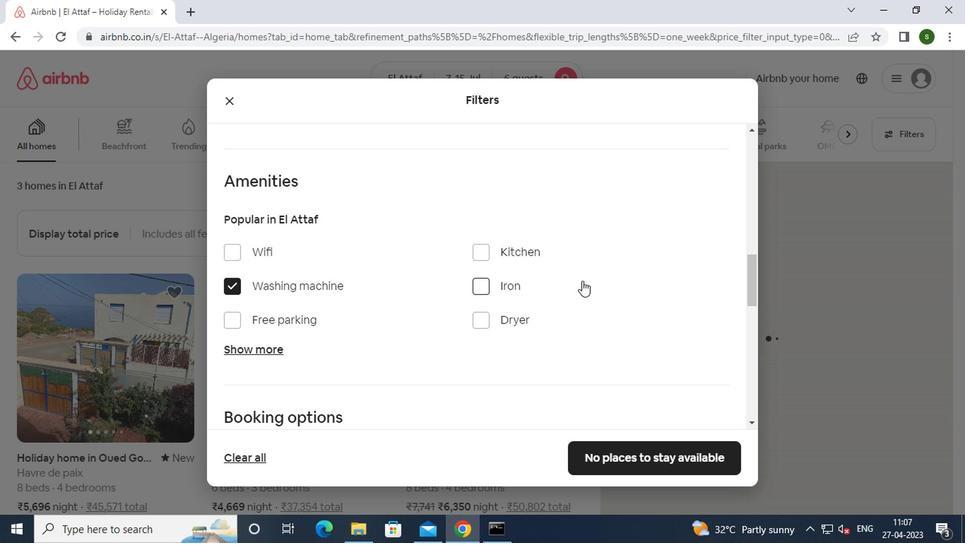 
Action: Mouse scrolled (579, 280) with delta (0, -1)
Screenshot: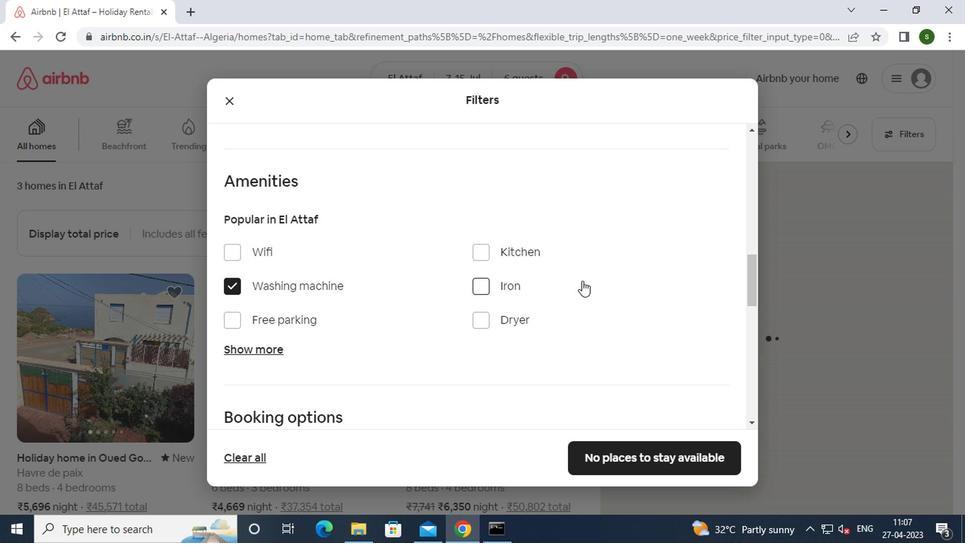 
Action: Mouse moved to (686, 230)
Screenshot: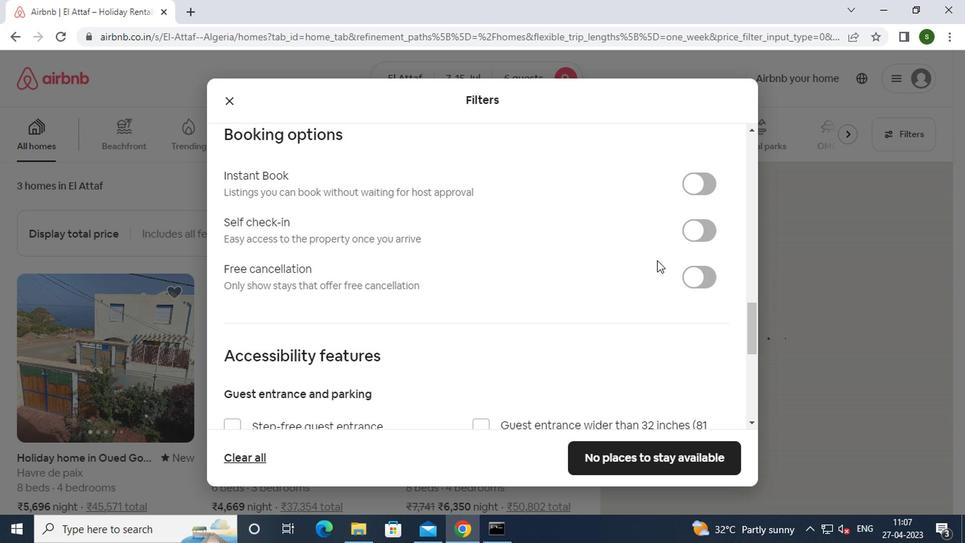 
Action: Mouse pressed left at (686, 230)
Screenshot: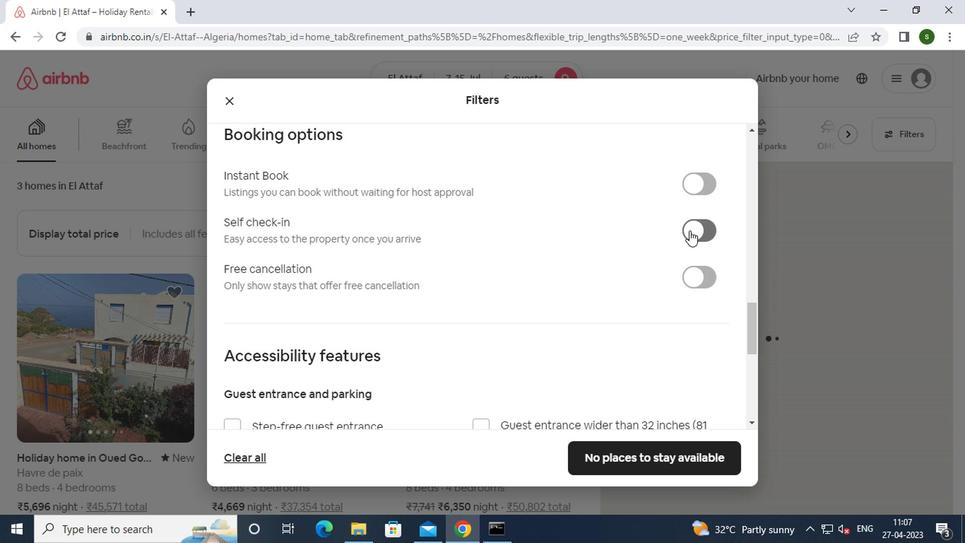 
Action: Mouse moved to (620, 457)
Screenshot: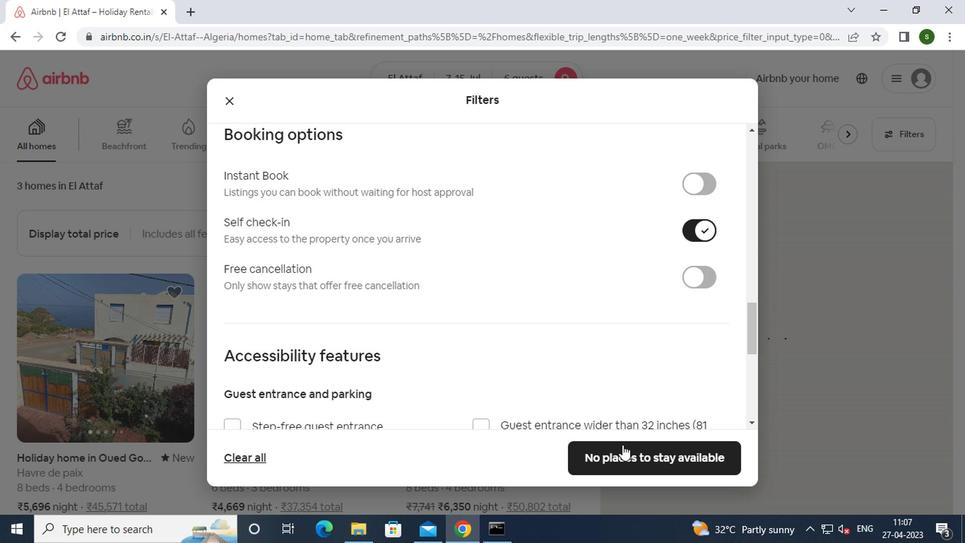 
Action: Mouse pressed left at (620, 457)
Screenshot: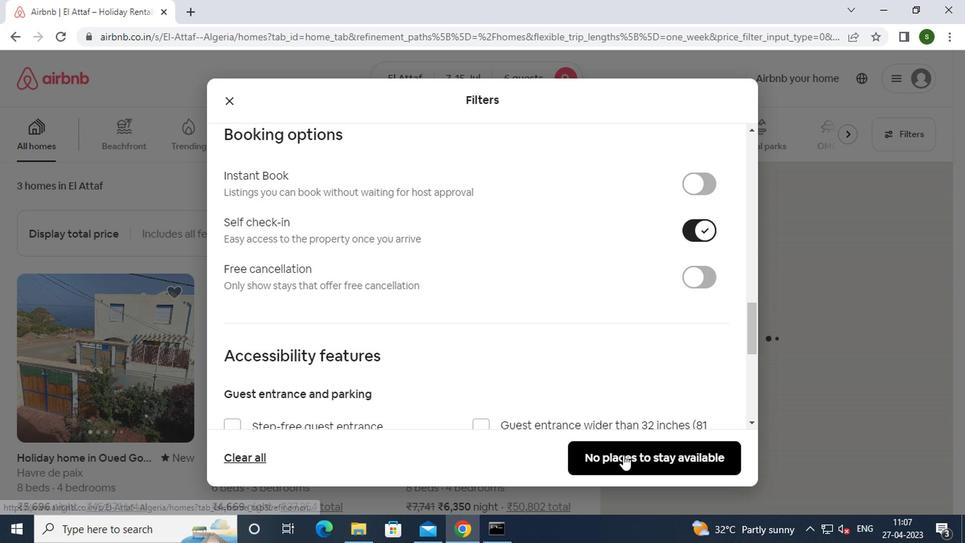 
